 Task: Research Airbnb options in Meiktila, Myanmar from 6th November, 2023 to 8th November, 2023 for 2 adults.1  bedroom having 2 beds and 1 bathroom. Property type can be flat. Amenities needed are: wifi, washing machine. Look for 3 properties as per requirement.
Action: Mouse moved to (596, 86)
Screenshot: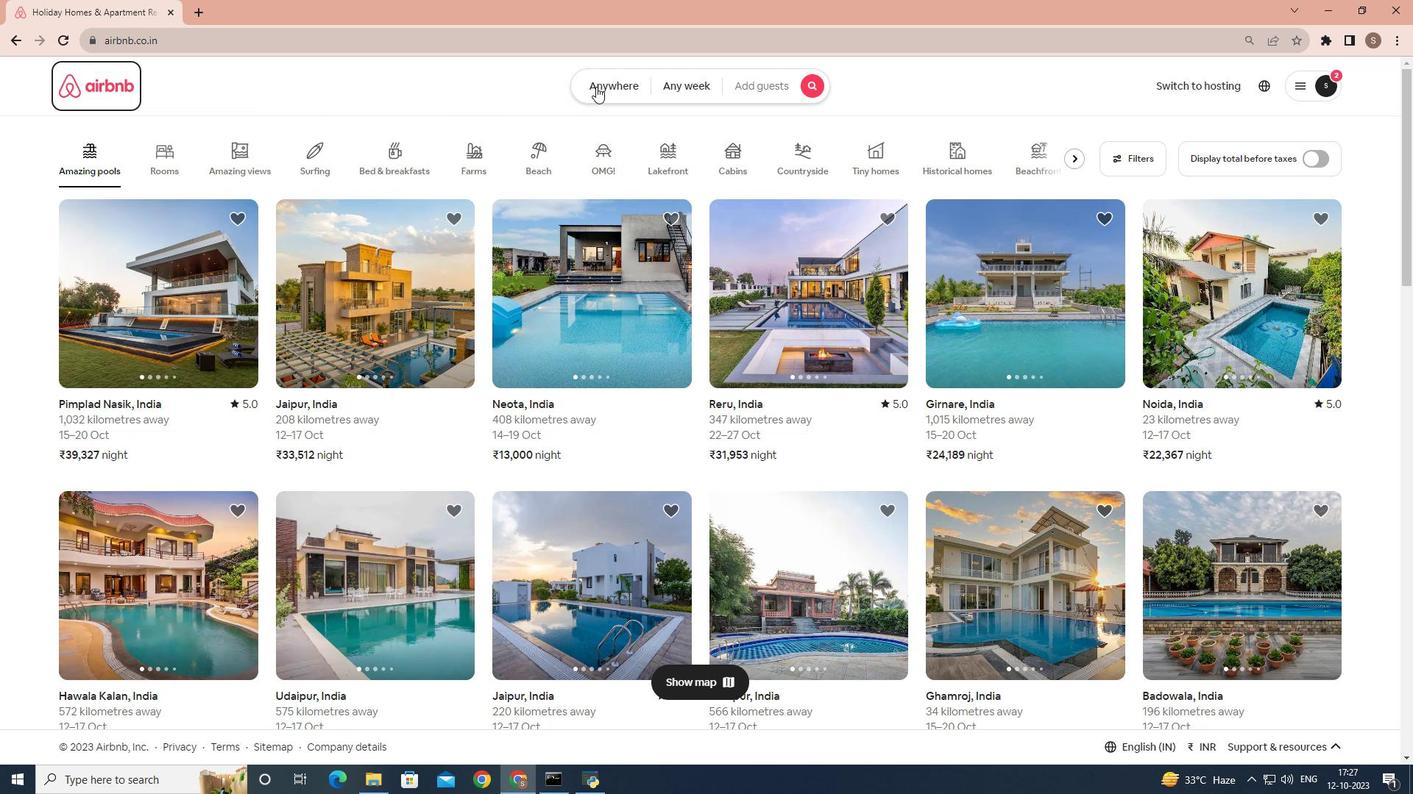 
Action: Mouse pressed left at (596, 86)
Screenshot: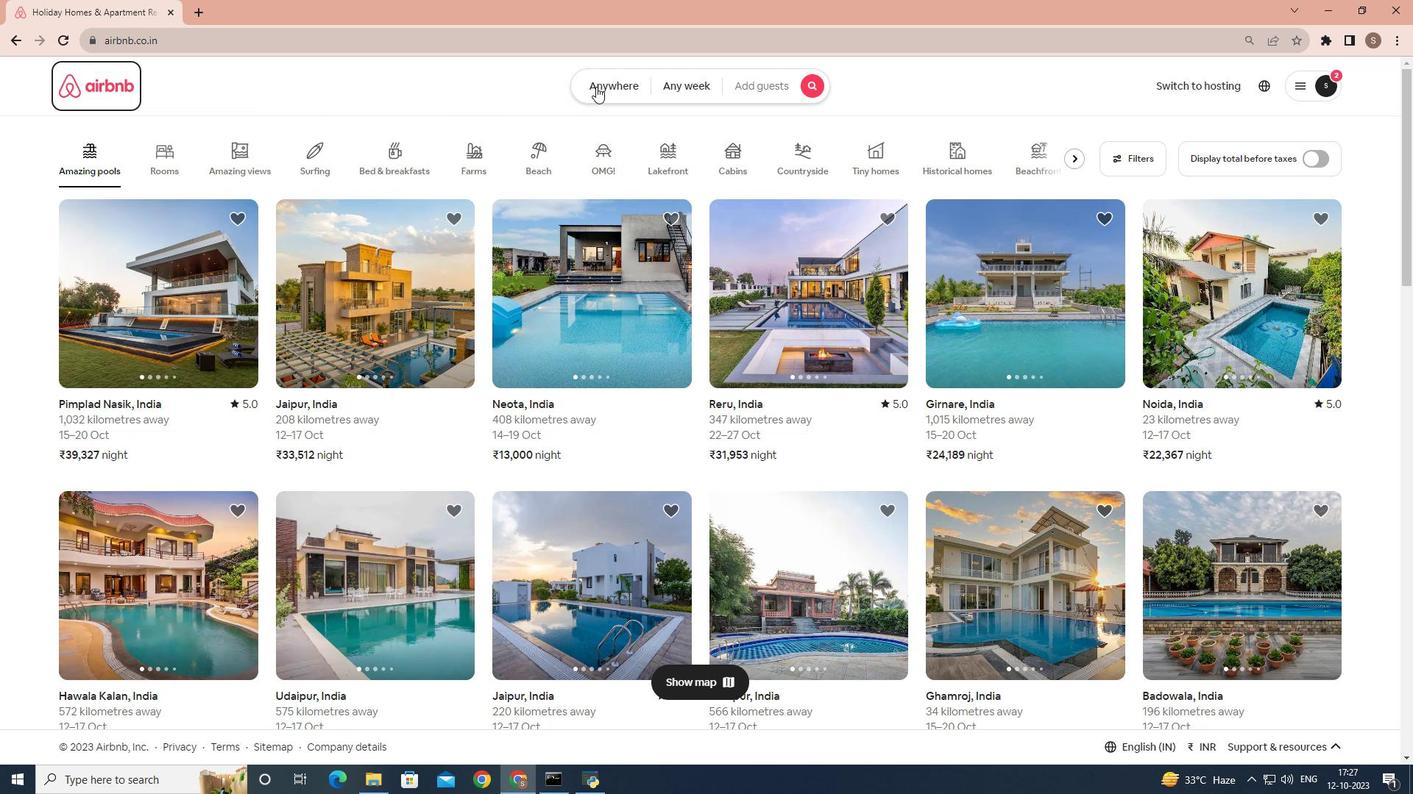 
Action: Mouse moved to (551, 141)
Screenshot: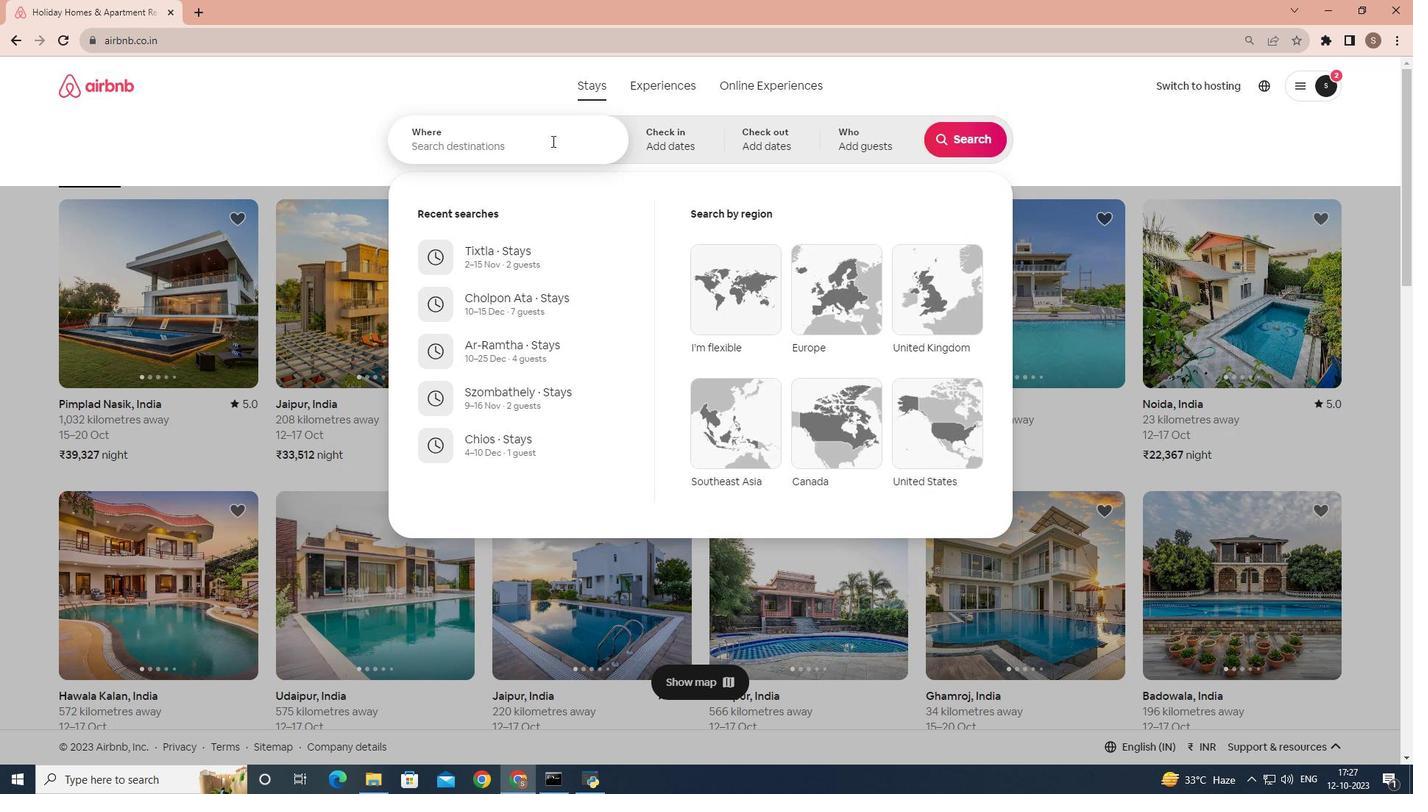 
Action: Mouse pressed left at (551, 141)
Screenshot: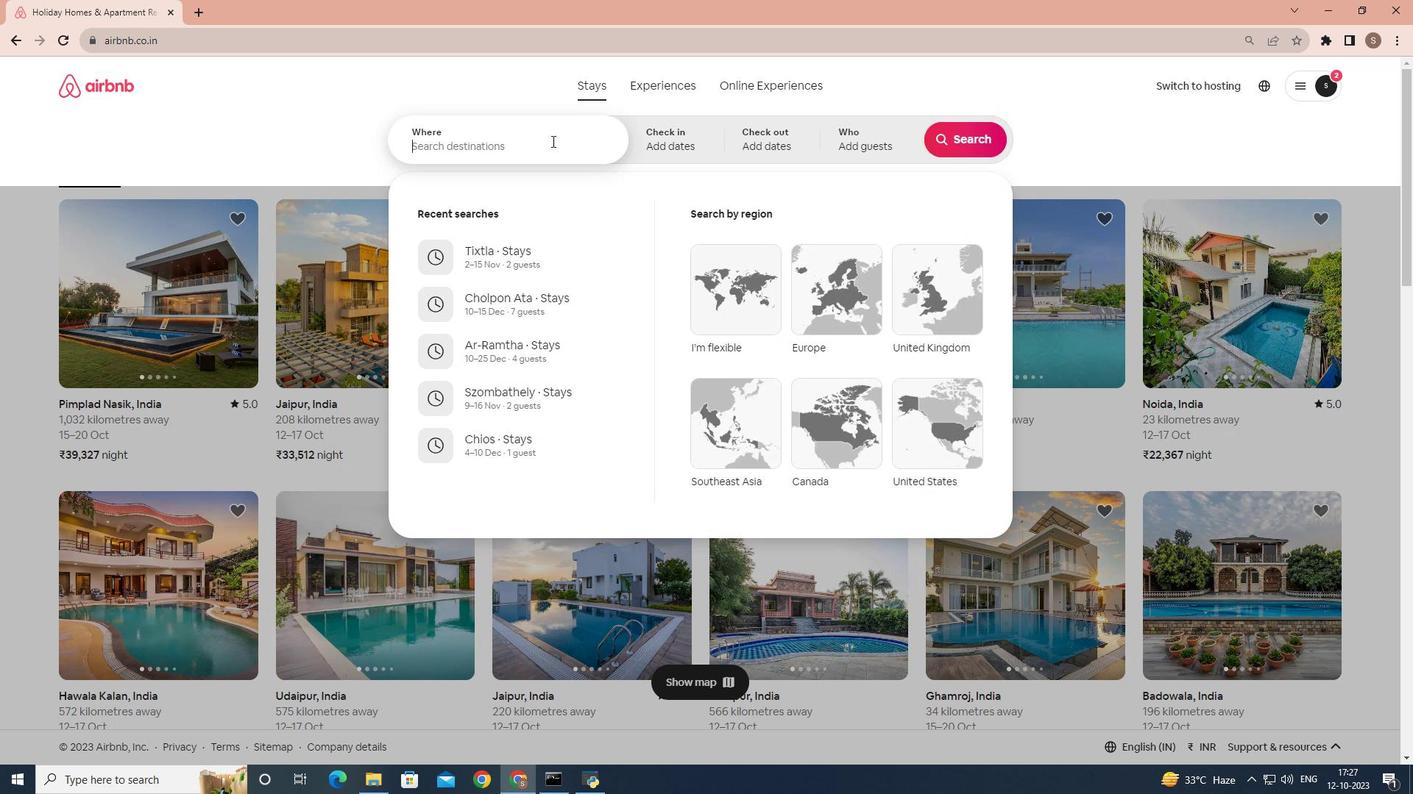 
Action: Key pressed <Key.shift><Key.shift>Meiktila,<Key.space><Key.shift>myanmar
Screenshot: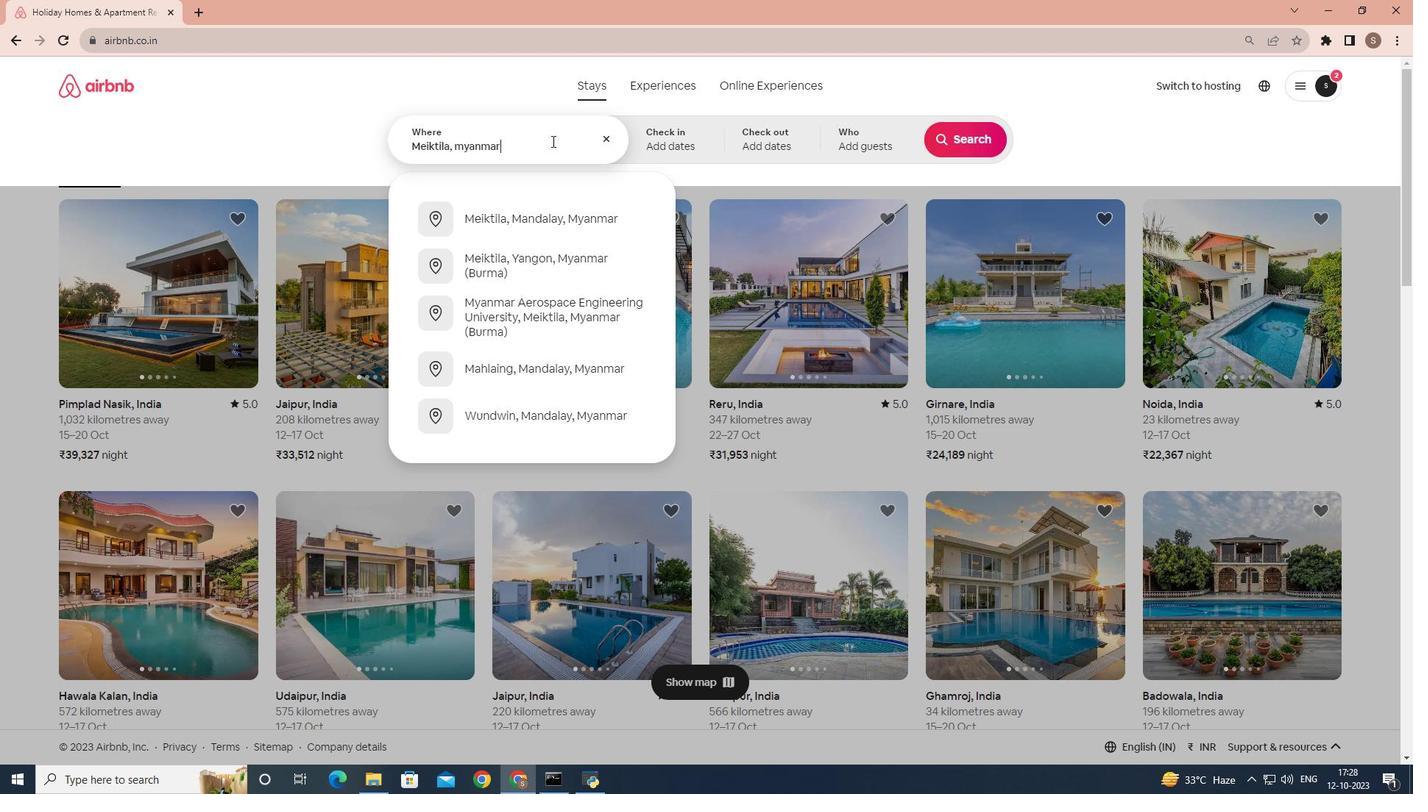 
Action: Mouse moved to (689, 149)
Screenshot: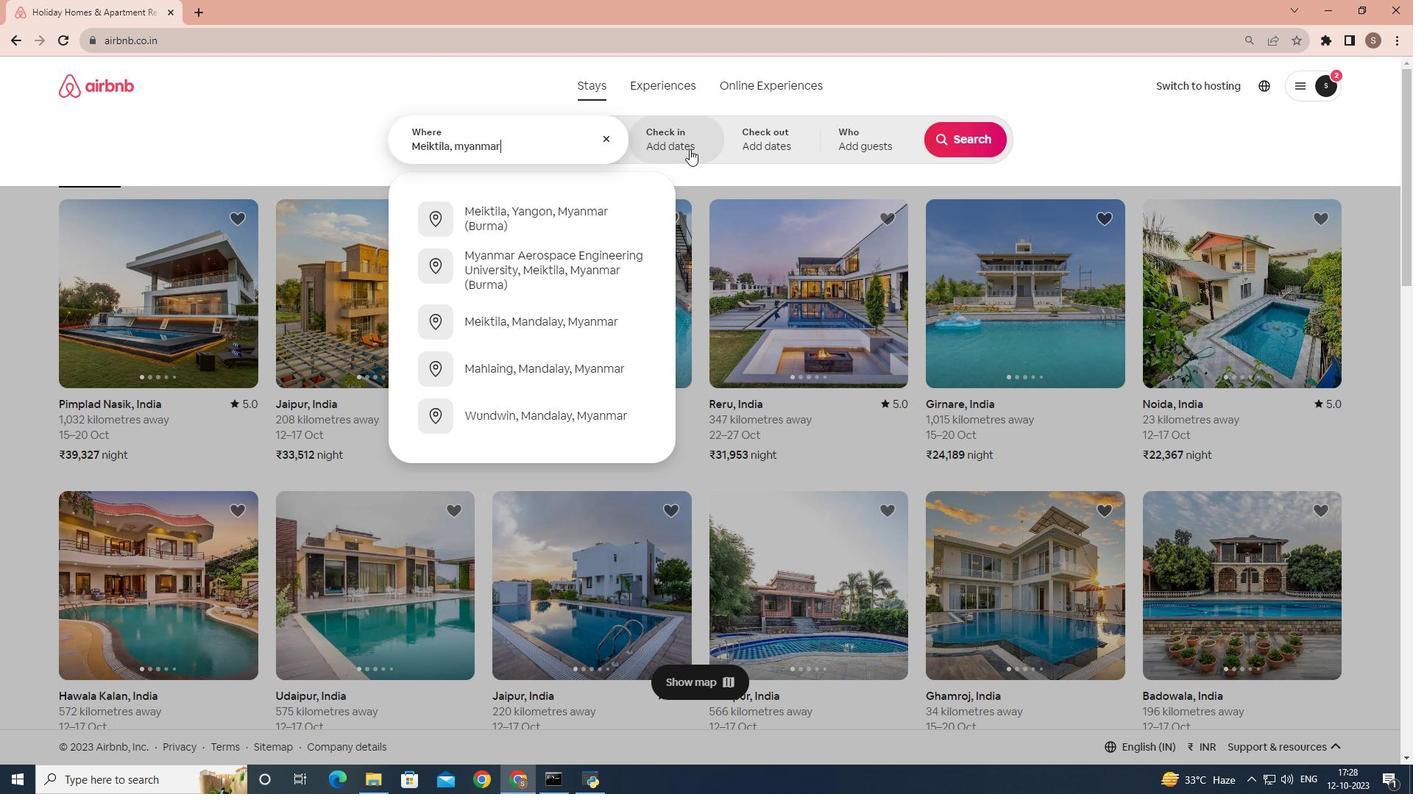 
Action: Mouse pressed left at (689, 149)
Screenshot: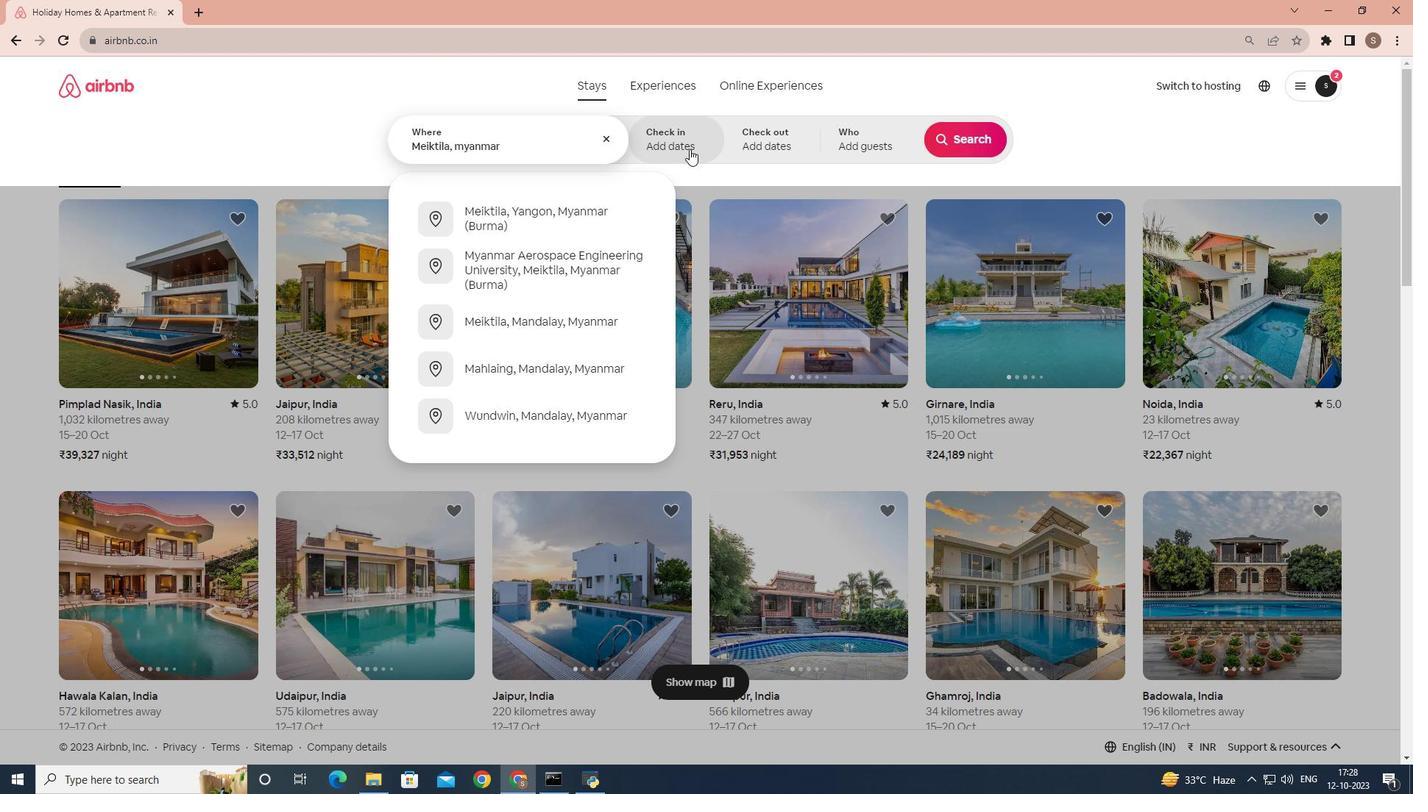 
Action: Mouse moved to (774, 358)
Screenshot: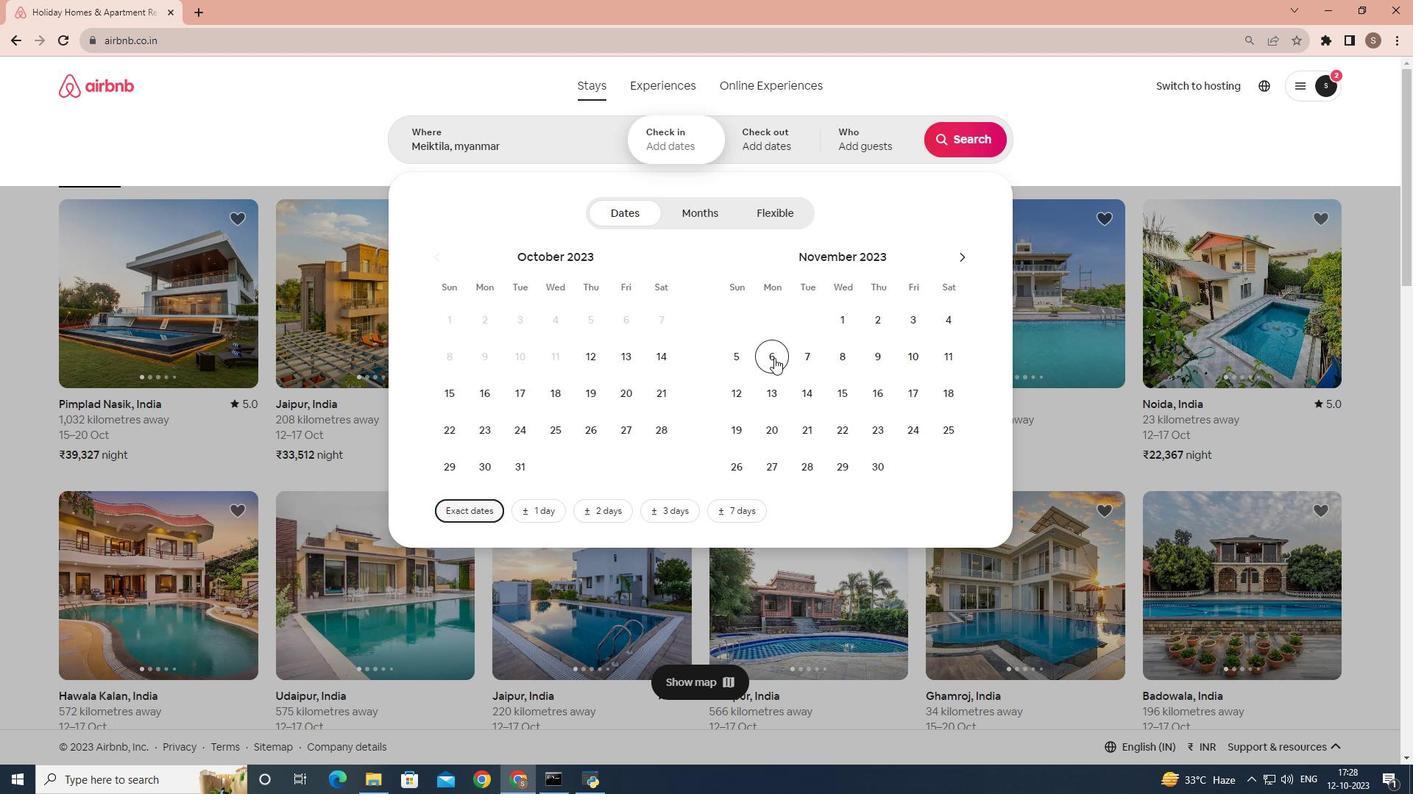 
Action: Mouse pressed left at (774, 358)
Screenshot: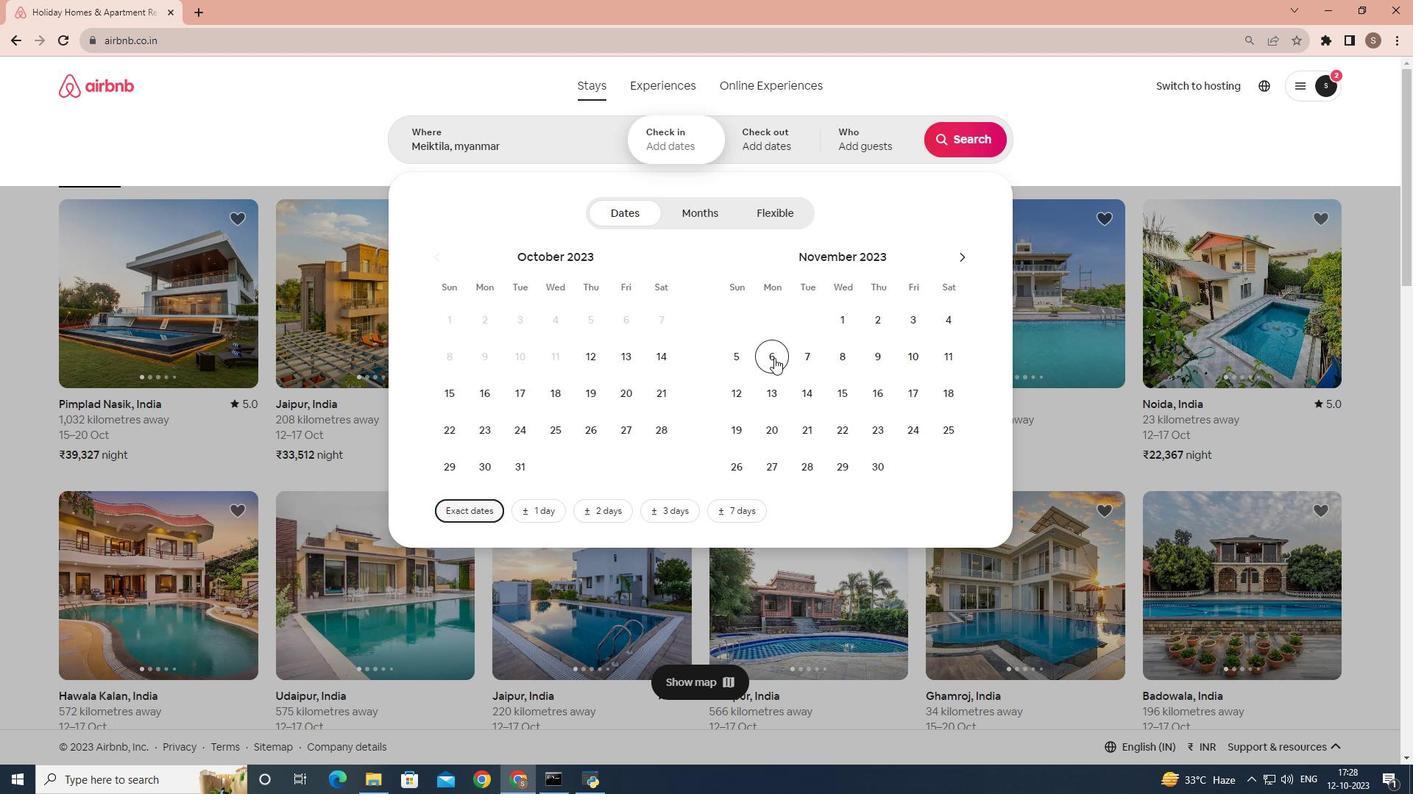 
Action: Mouse moved to (838, 367)
Screenshot: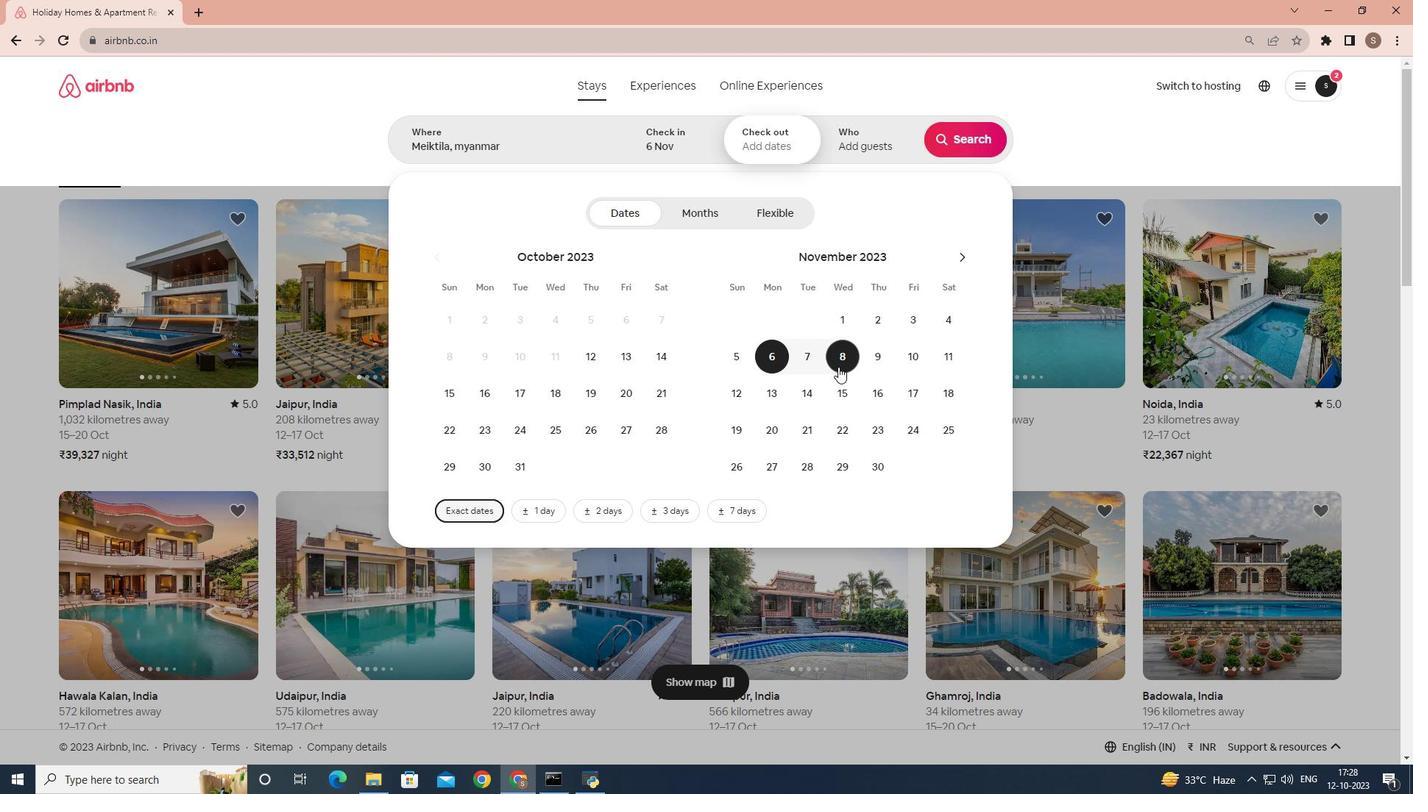 
Action: Mouse pressed left at (838, 367)
Screenshot: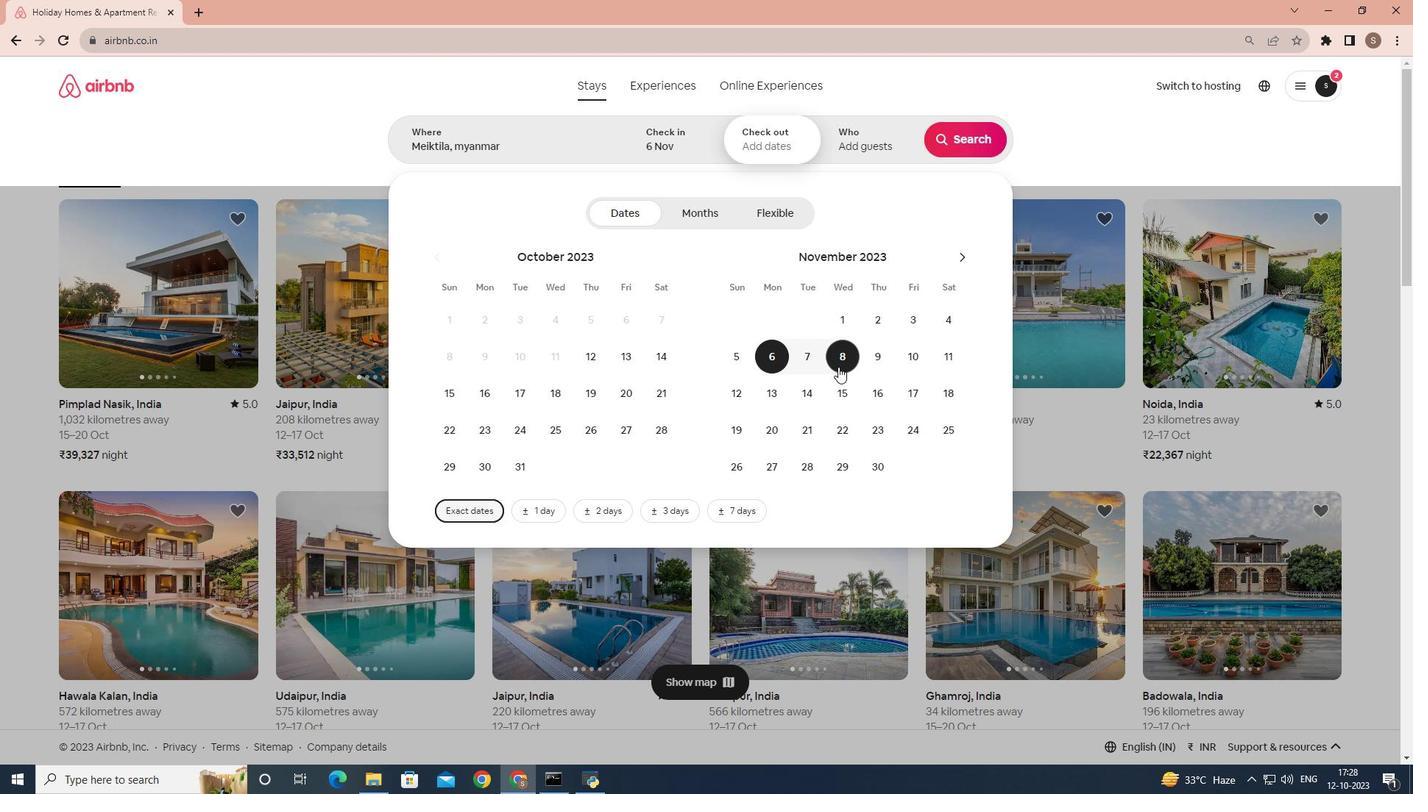 
Action: Mouse moved to (892, 150)
Screenshot: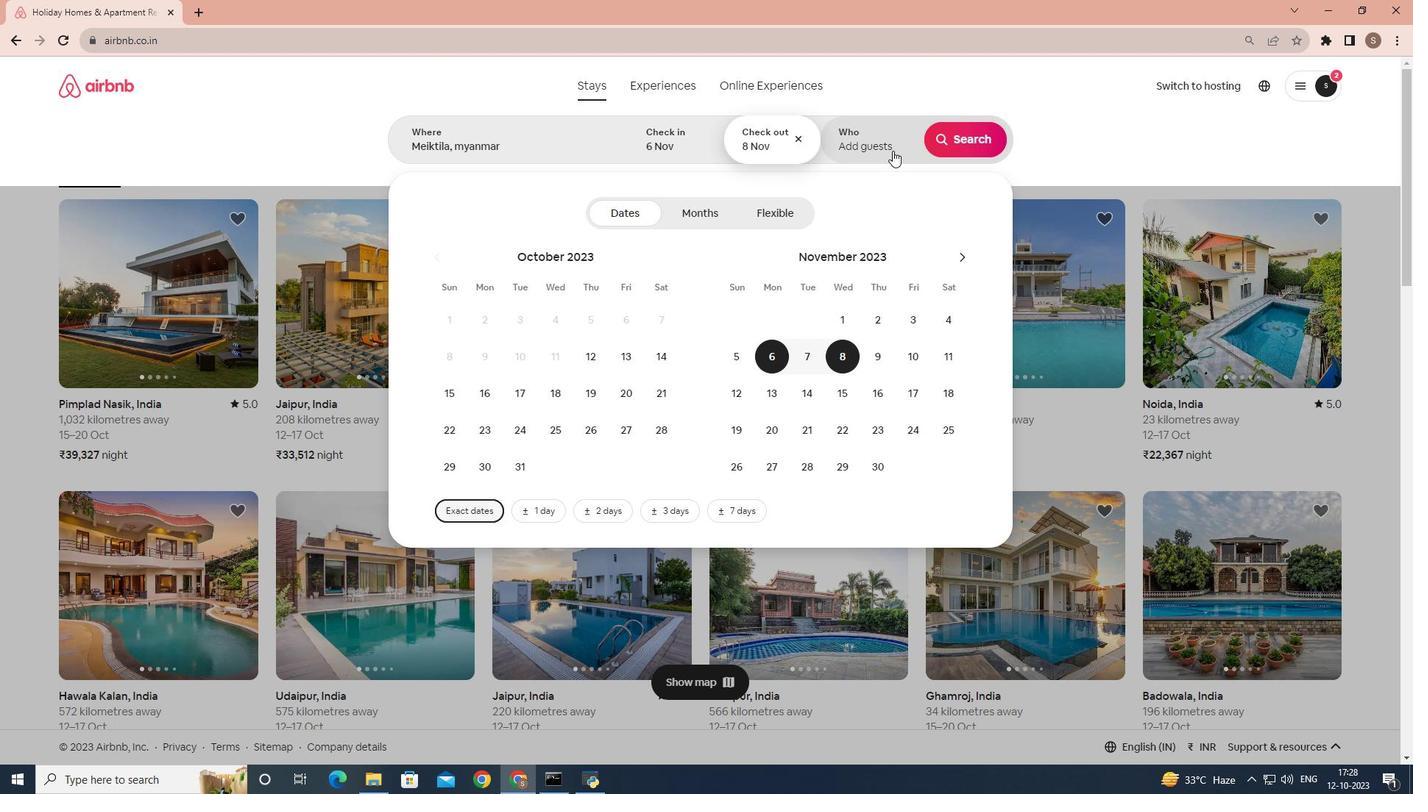 
Action: Mouse pressed left at (892, 150)
Screenshot: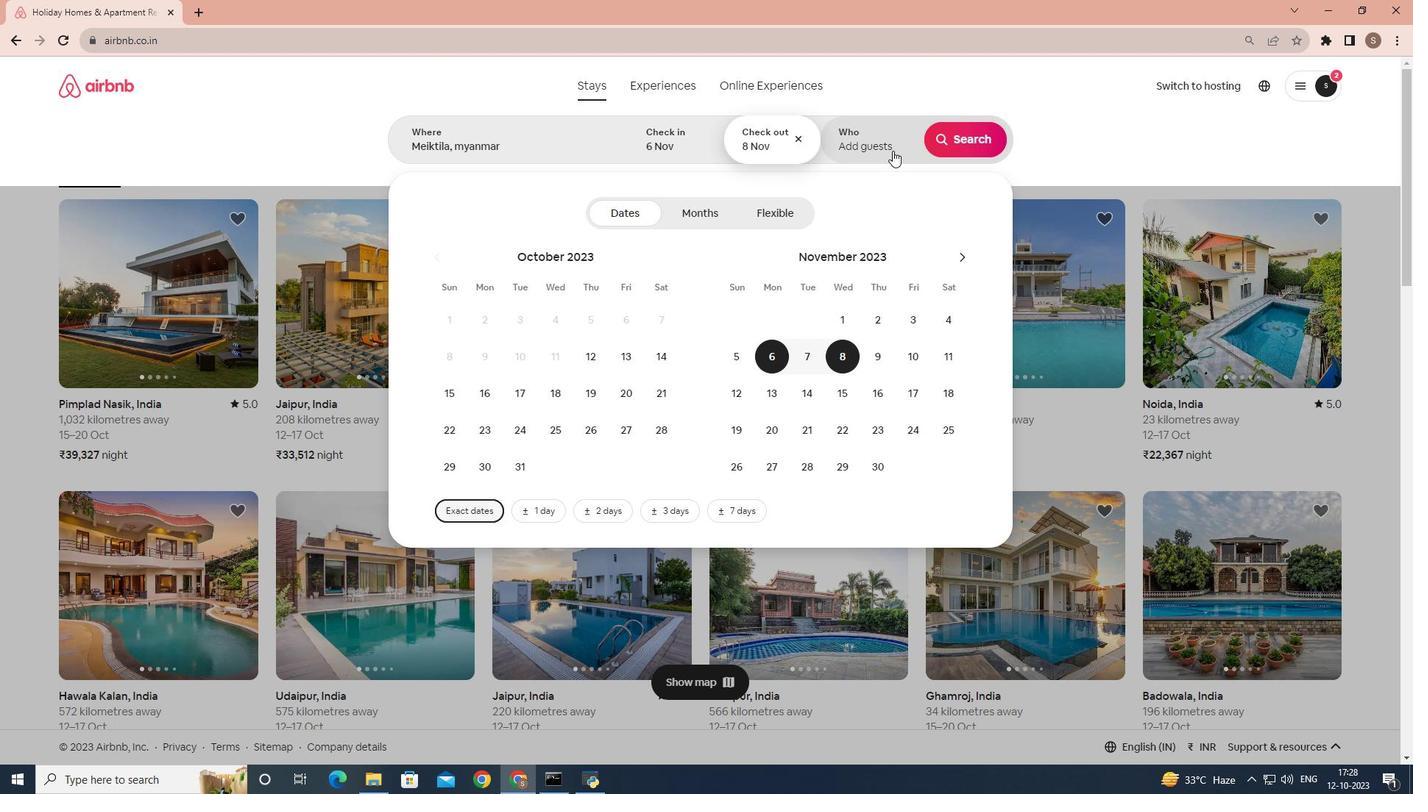 
Action: Mouse moved to (969, 207)
Screenshot: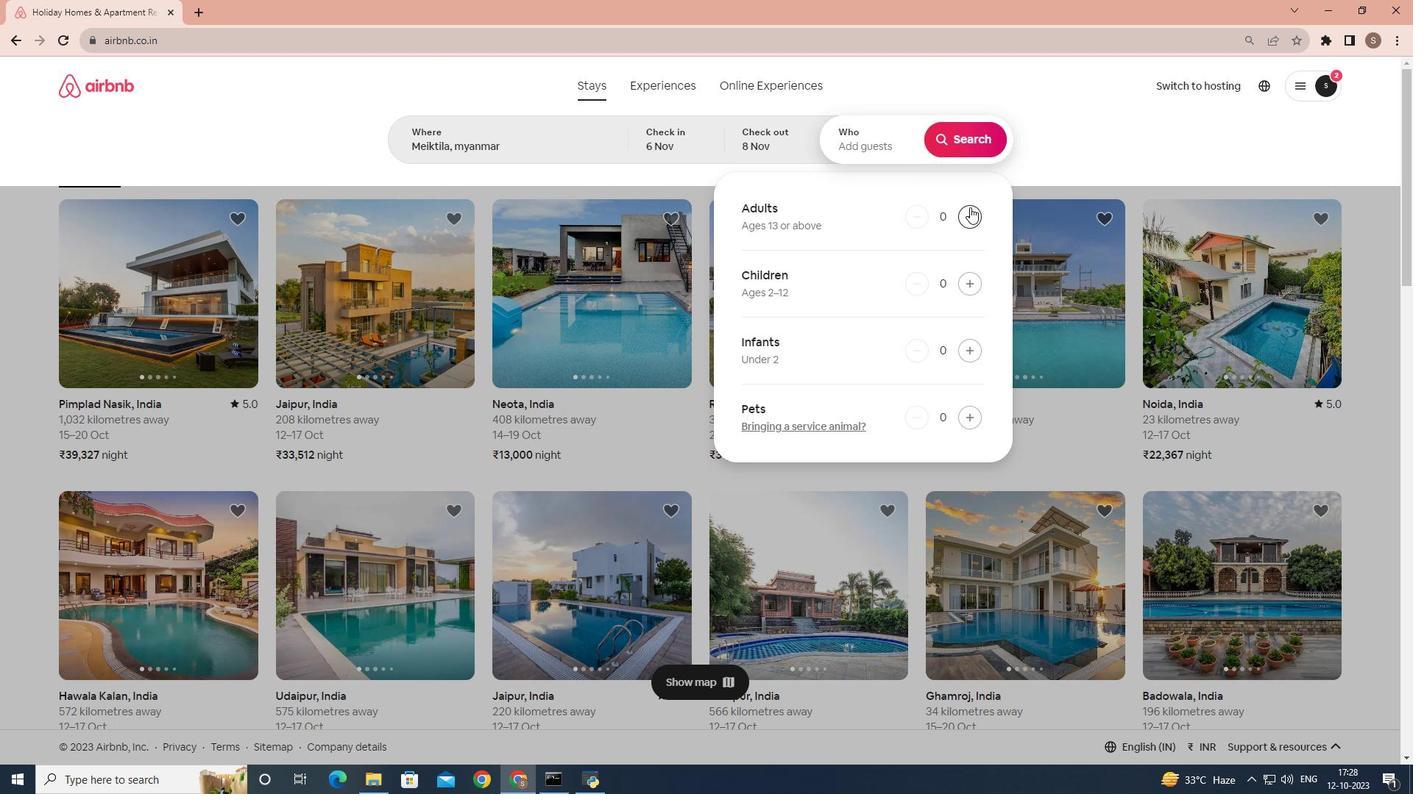 
Action: Mouse pressed left at (969, 207)
Screenshot: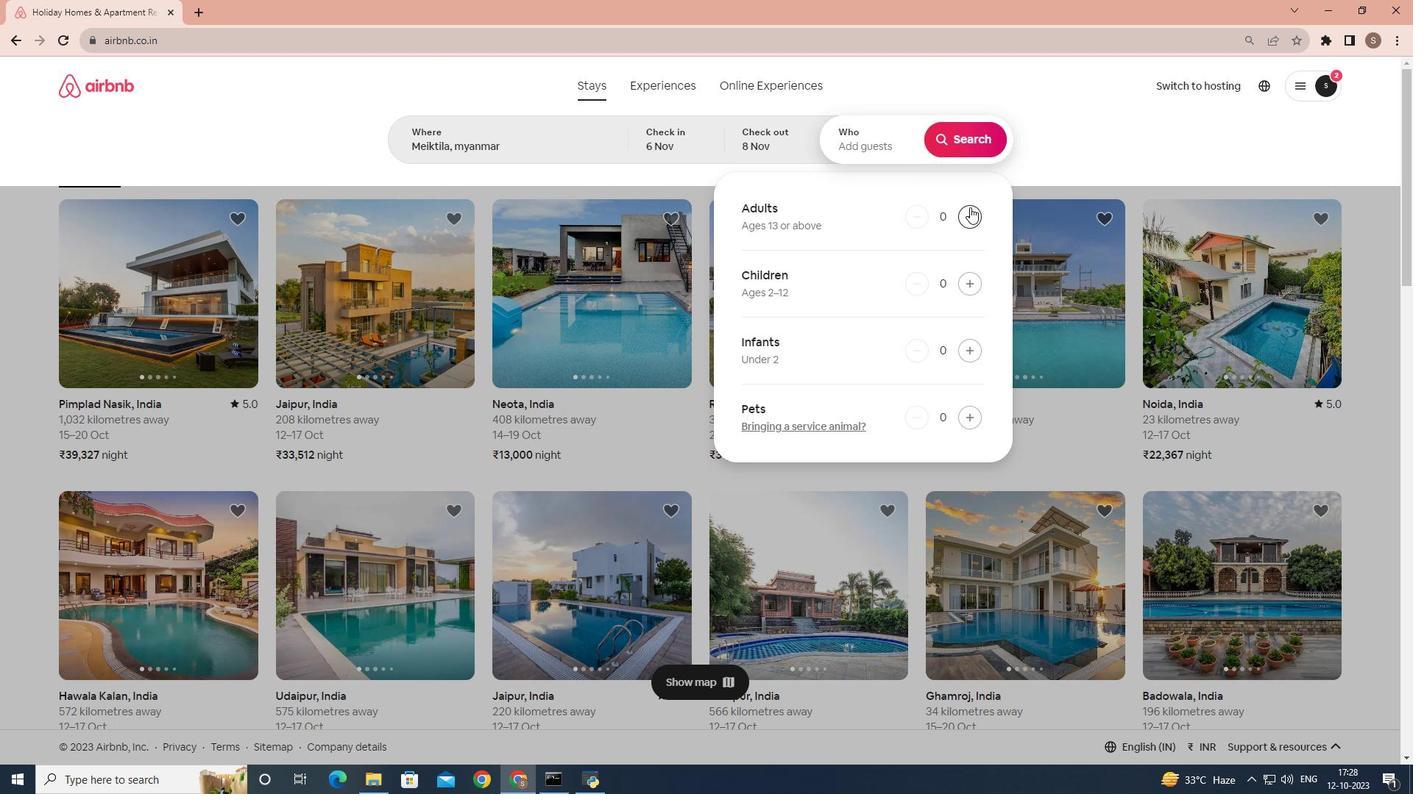 
Action: Mouse pressed left at (969, 207)
Screenshot: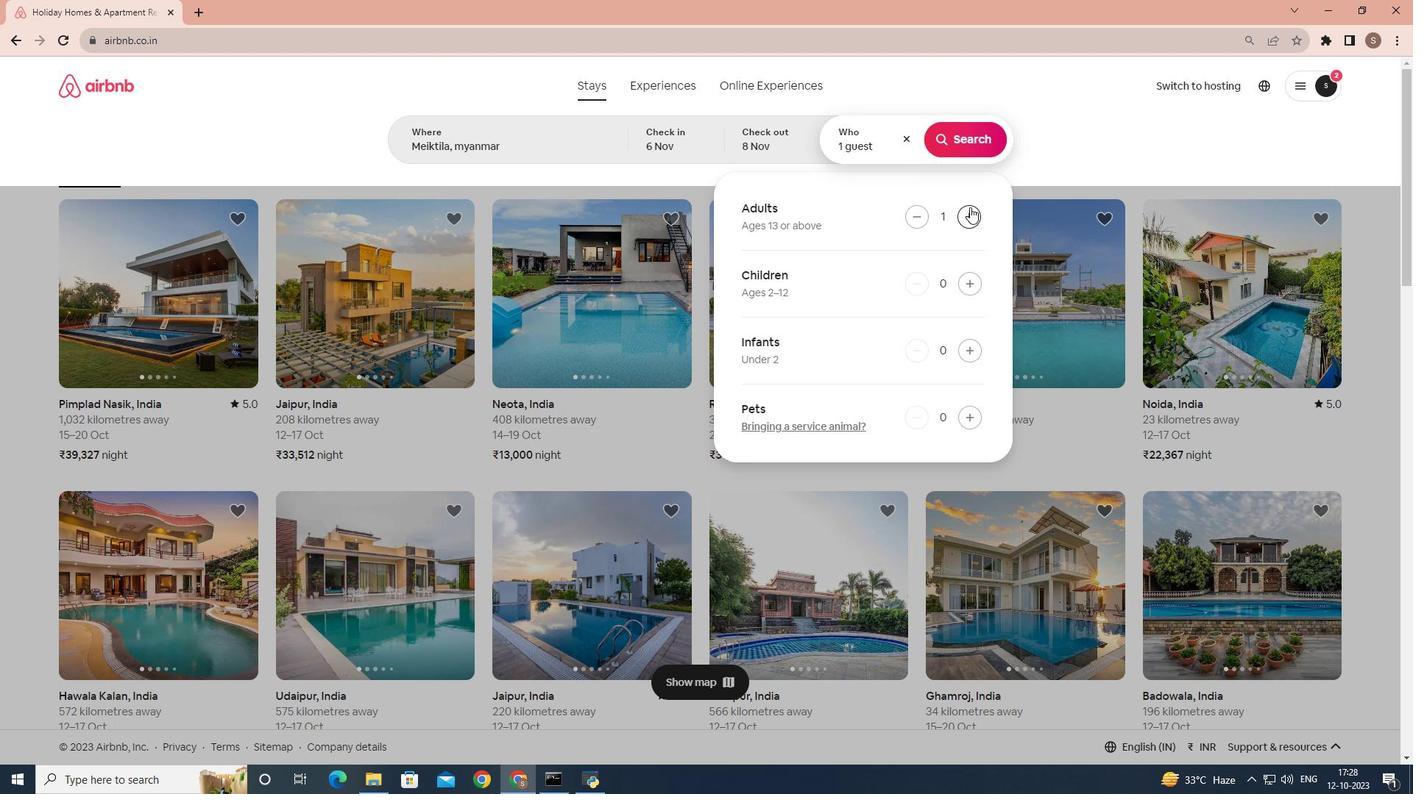 
Action: Mouse moved to (957, 144)
Screenshot: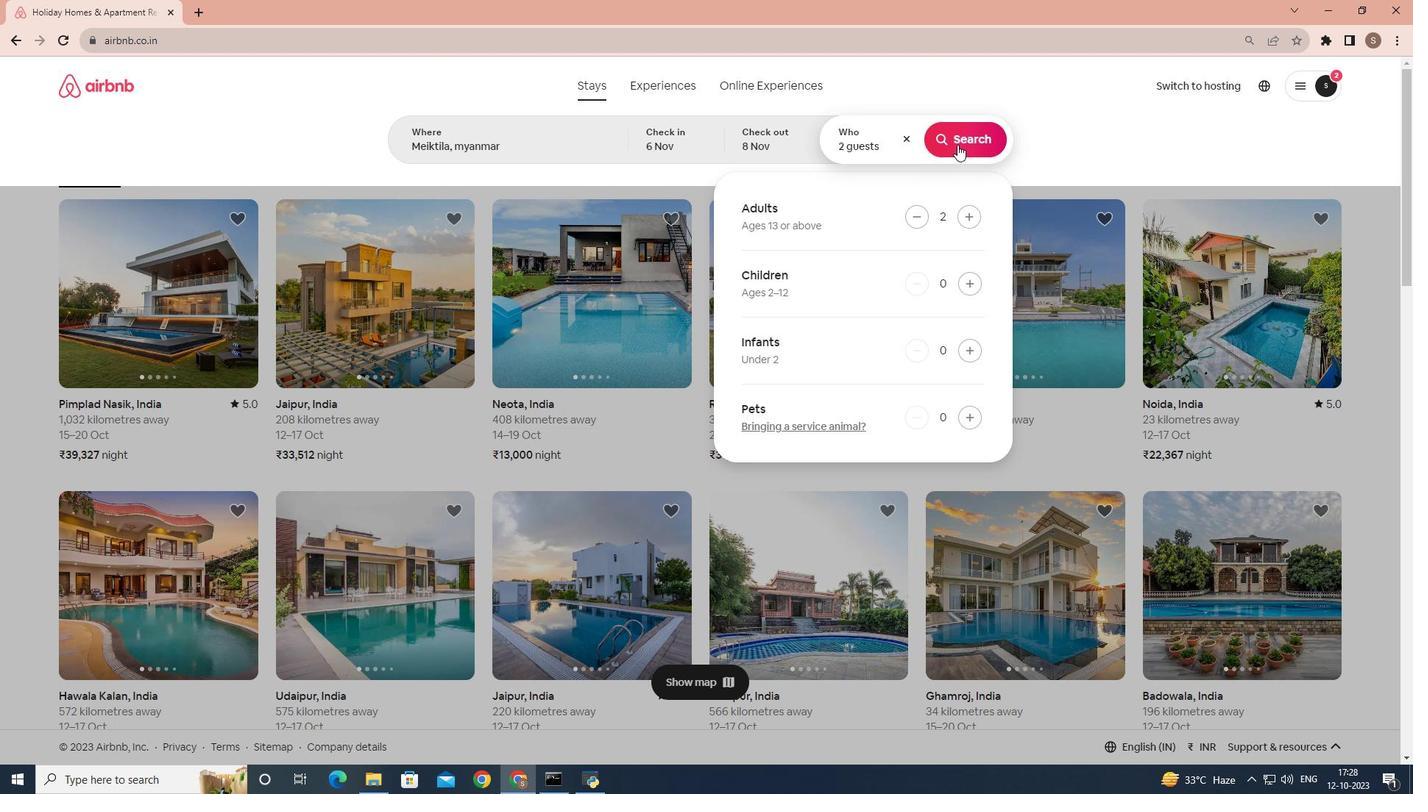 
Action: Mouse pressed left at (957, 144)
Screenshot: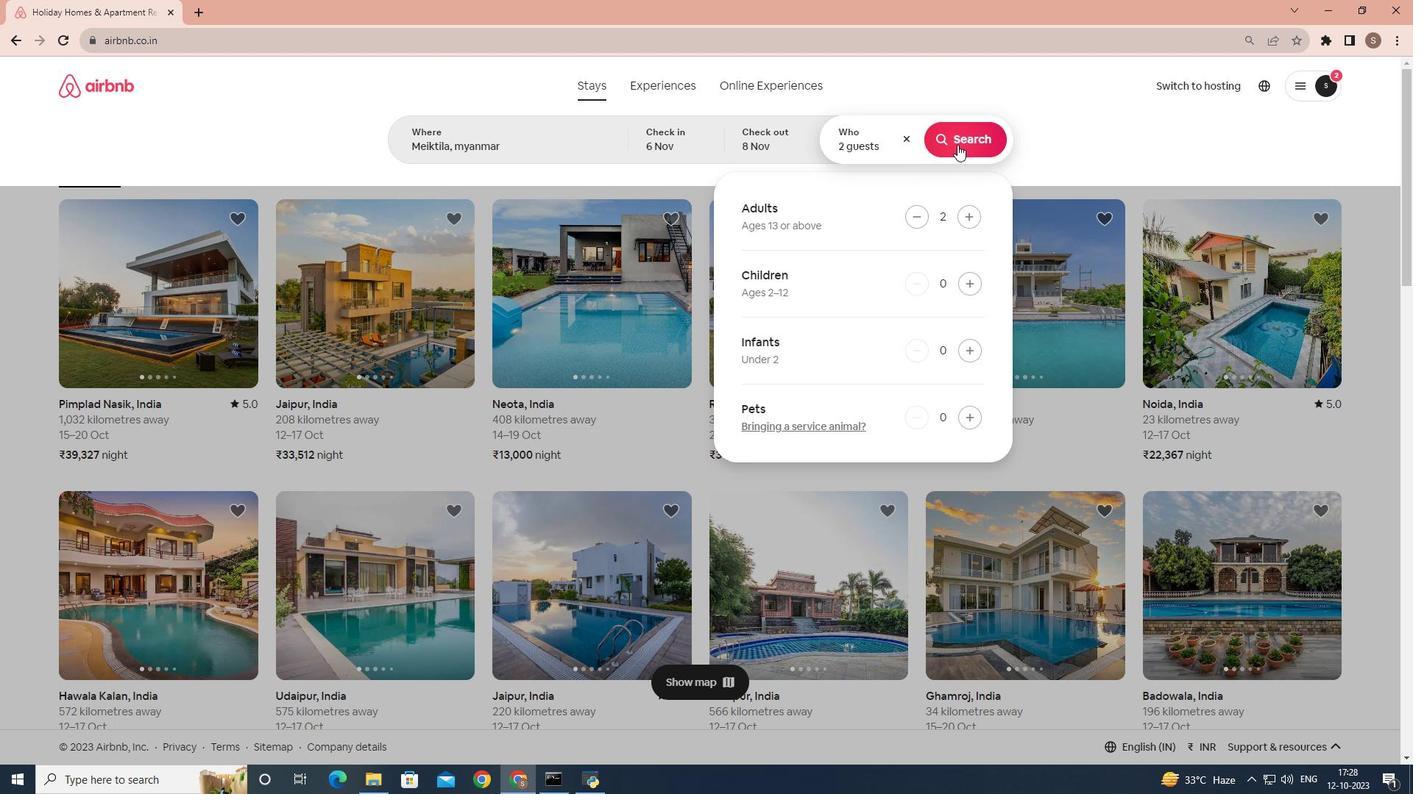 
Action: Mouse moved to (1167, 152)
Screenshot: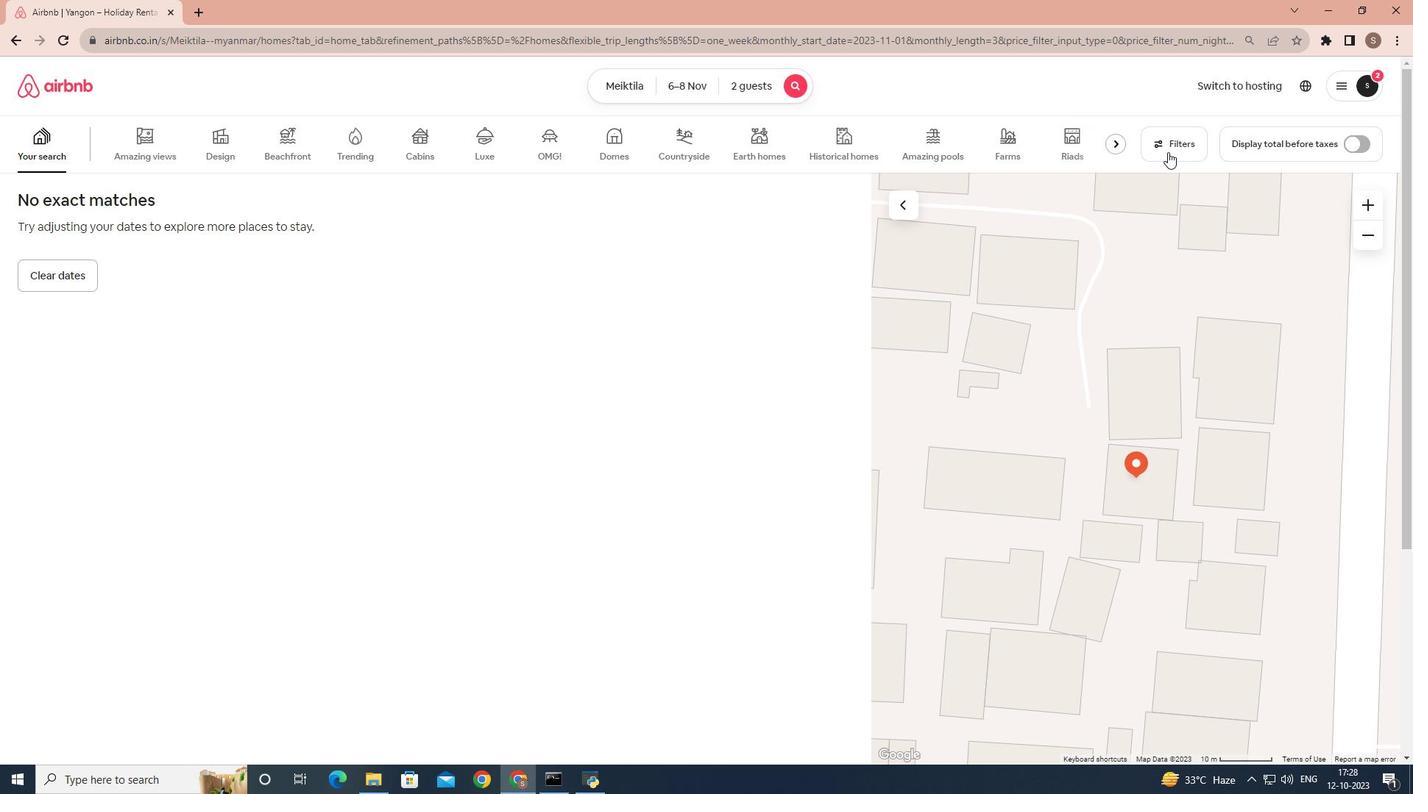 
Action: Mouse pressed left at (1167, 152)
Screenshot: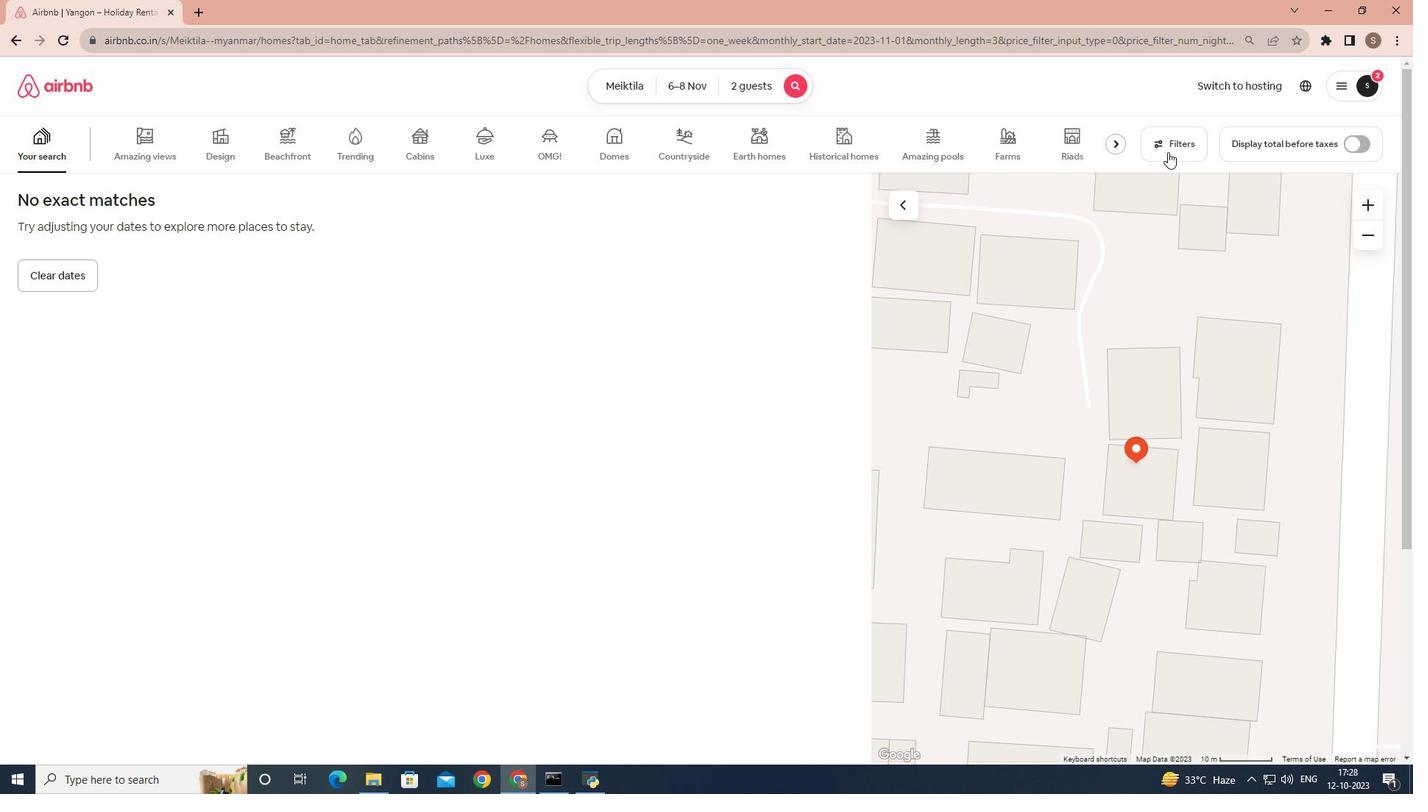 
Action: Mouse moved to (880, 337)
Screenshot: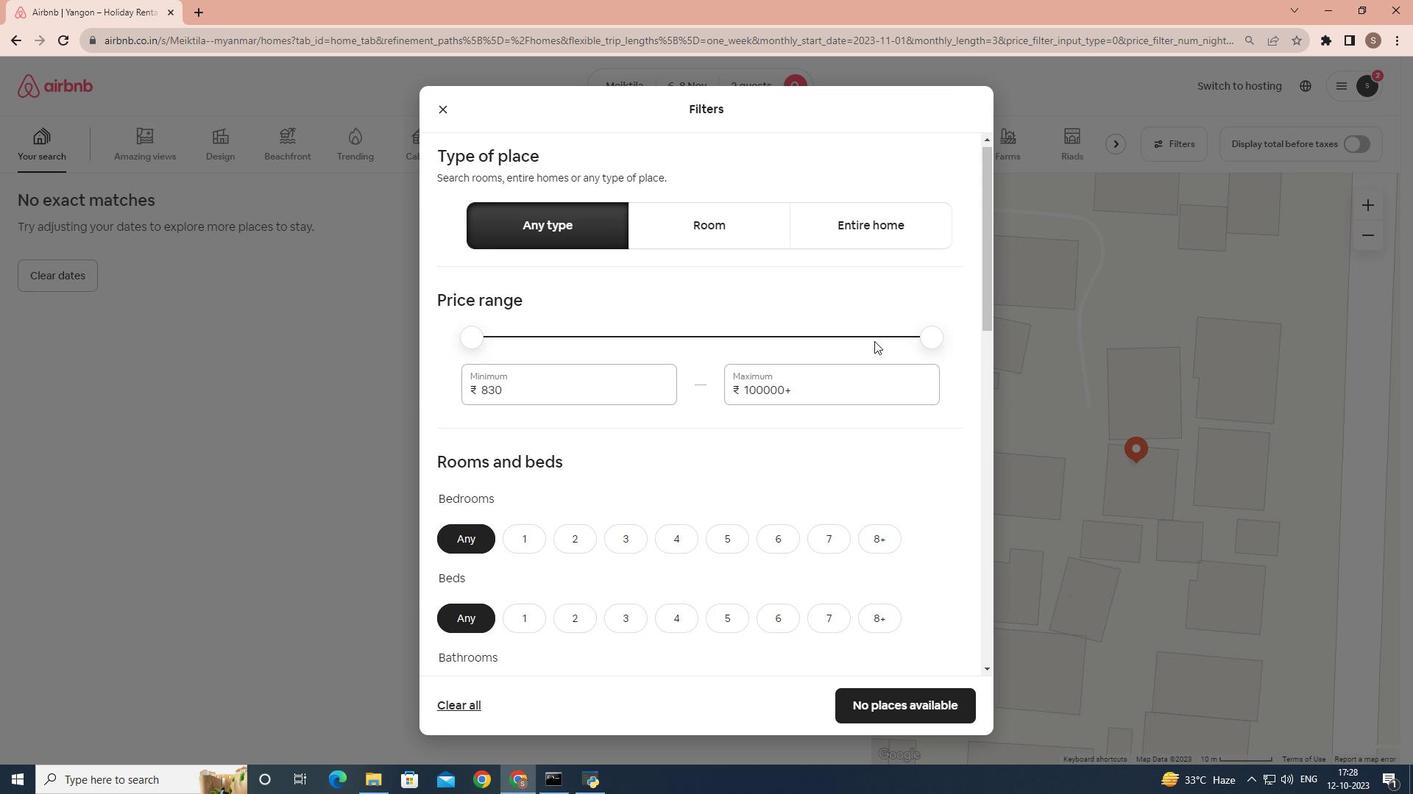 
Action: Mouse scrolled (880, 337) with delta (0, 0)
Screenshot: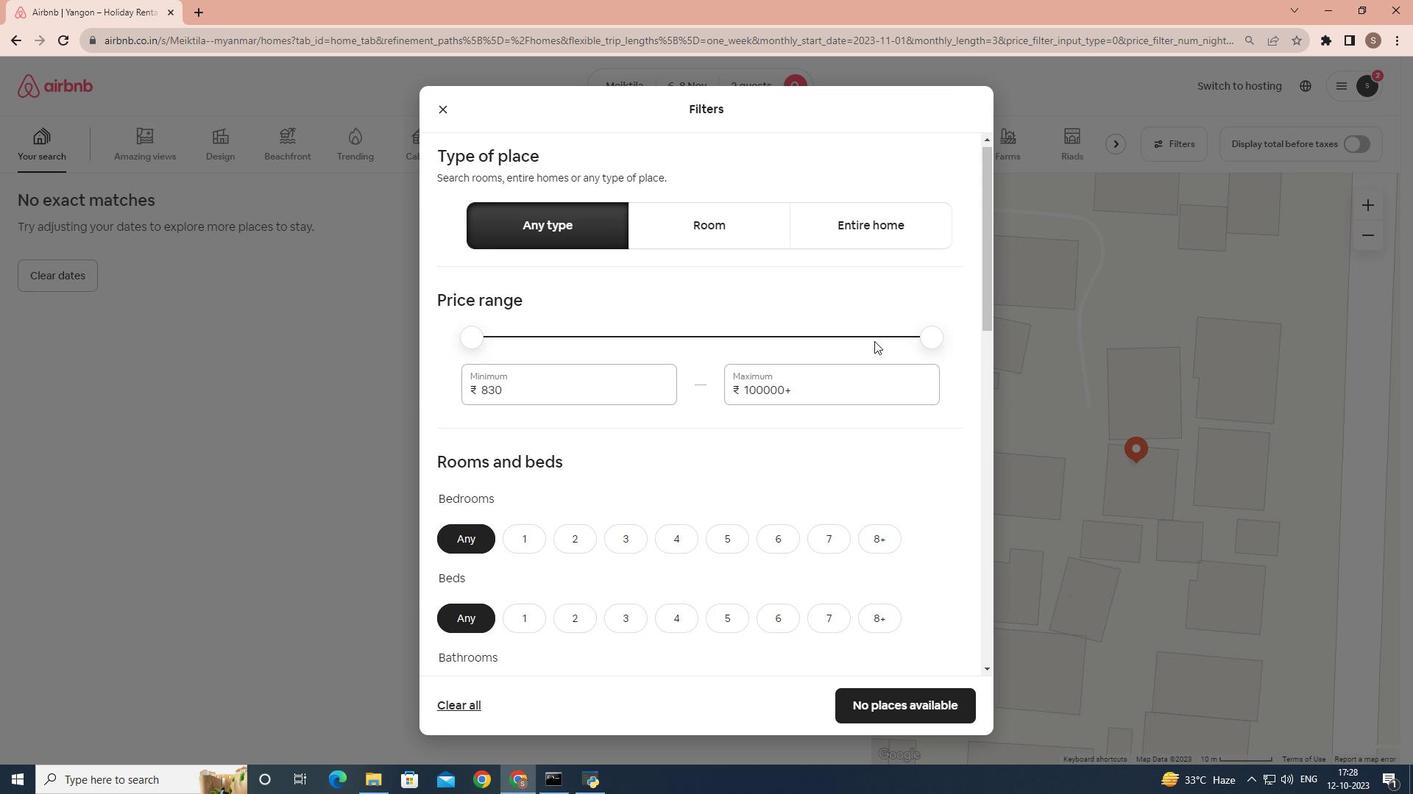 
Action: Mouse moved to (874, 341)
Screenshot: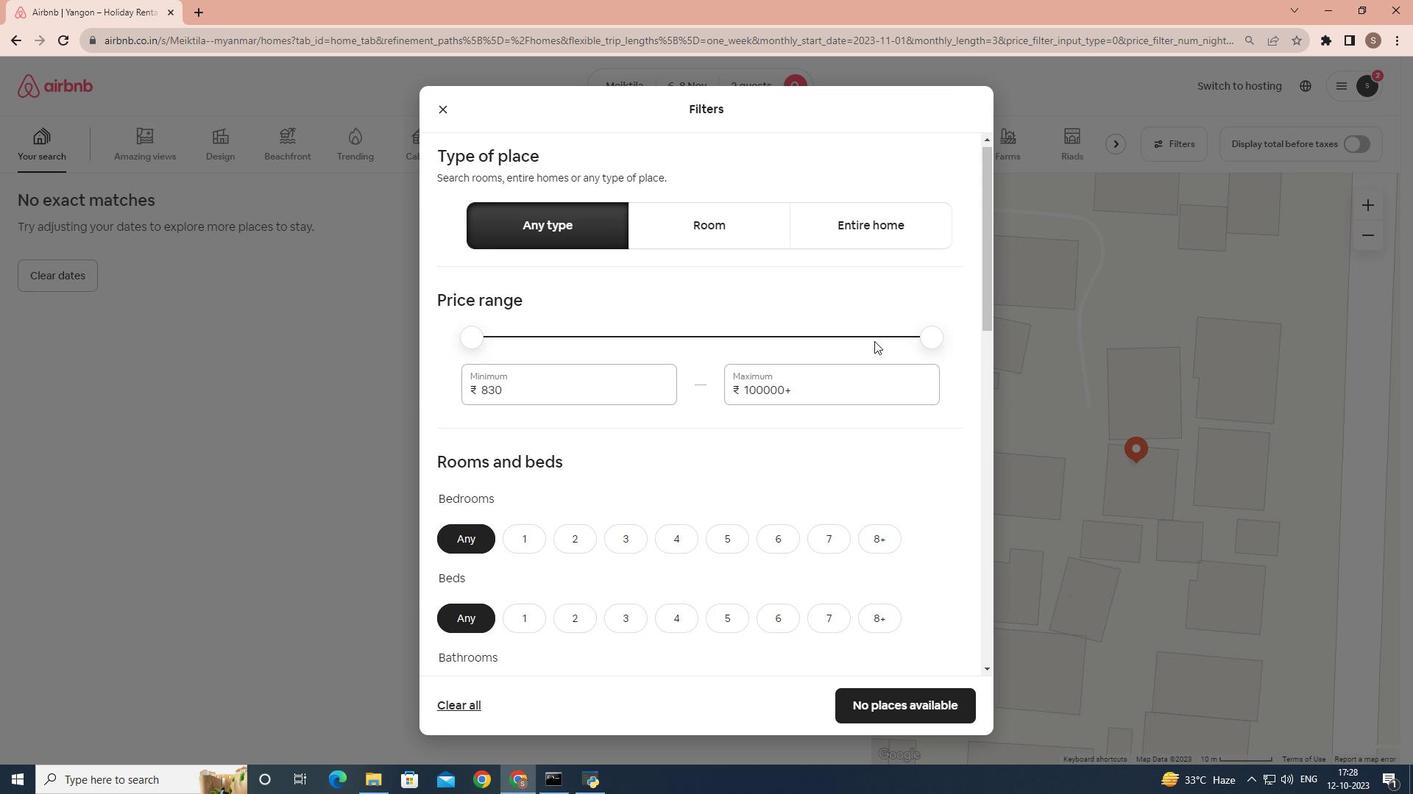 
Action: Mouse scrolled (874, 340) with delta (0, 0)
Screenshot: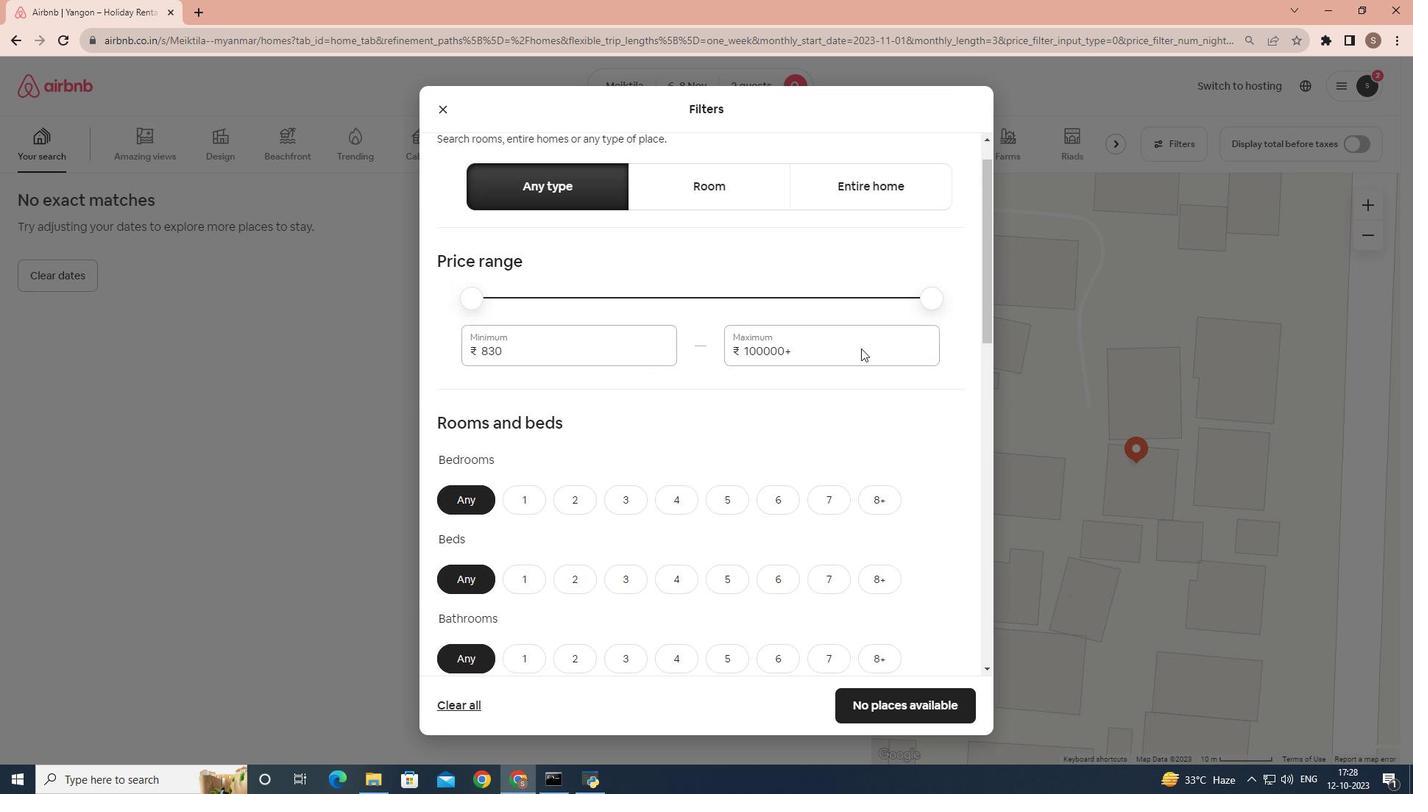 
Action: Mouse moved to (522, 398)
Screenshot: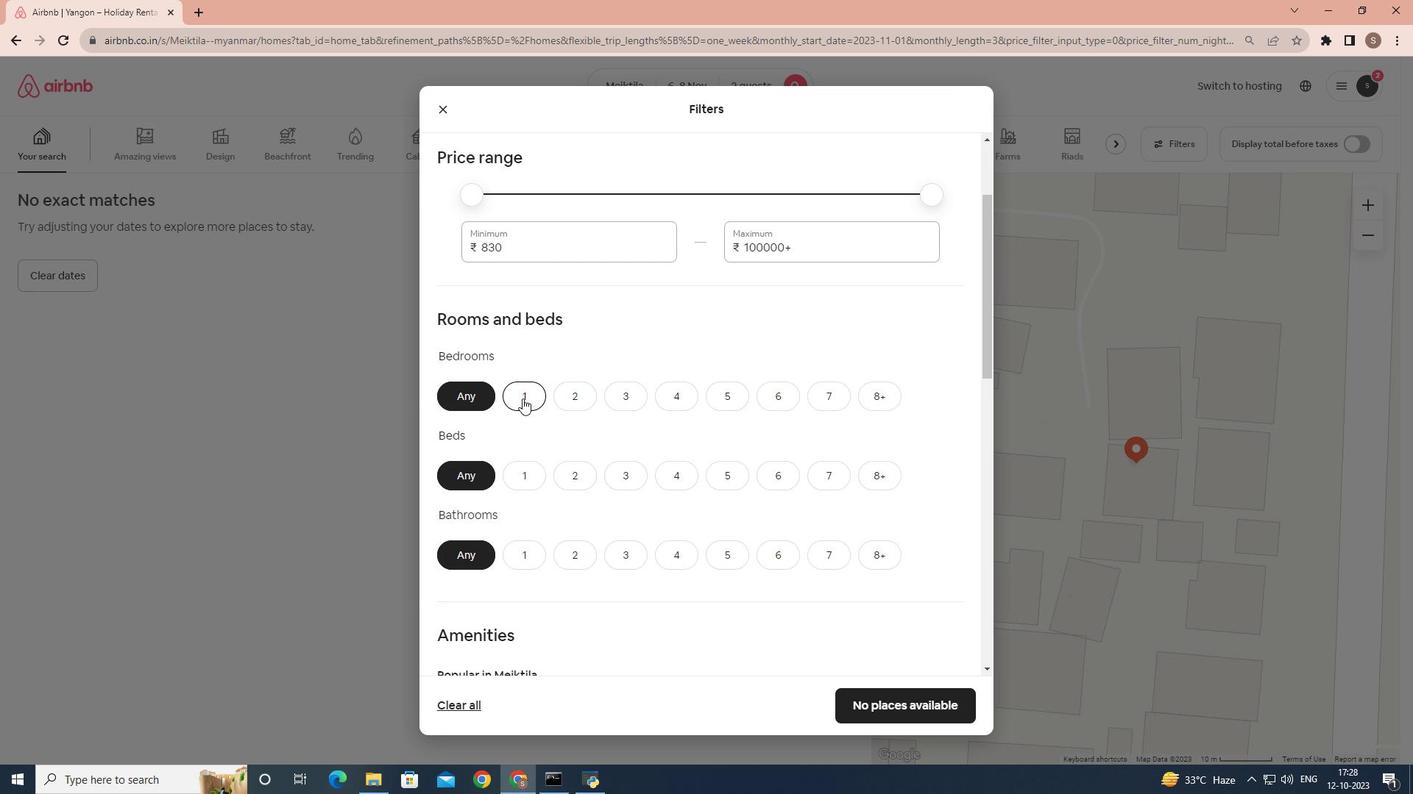 
Action: Mouse pressed left at (522, 398)
Screenshot: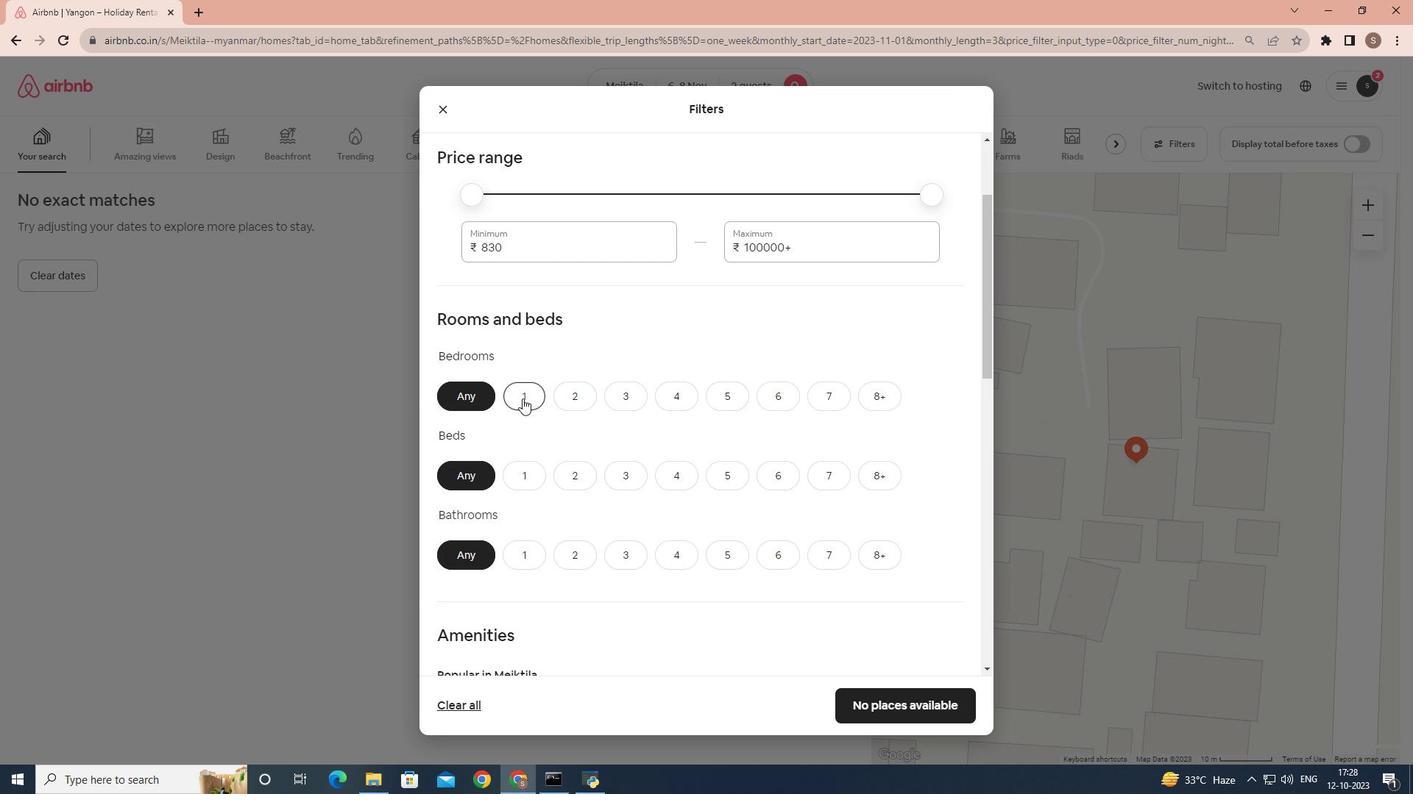 
Action: Mouse scrolled (522, 398) with delta (0, 0)
Screenshot: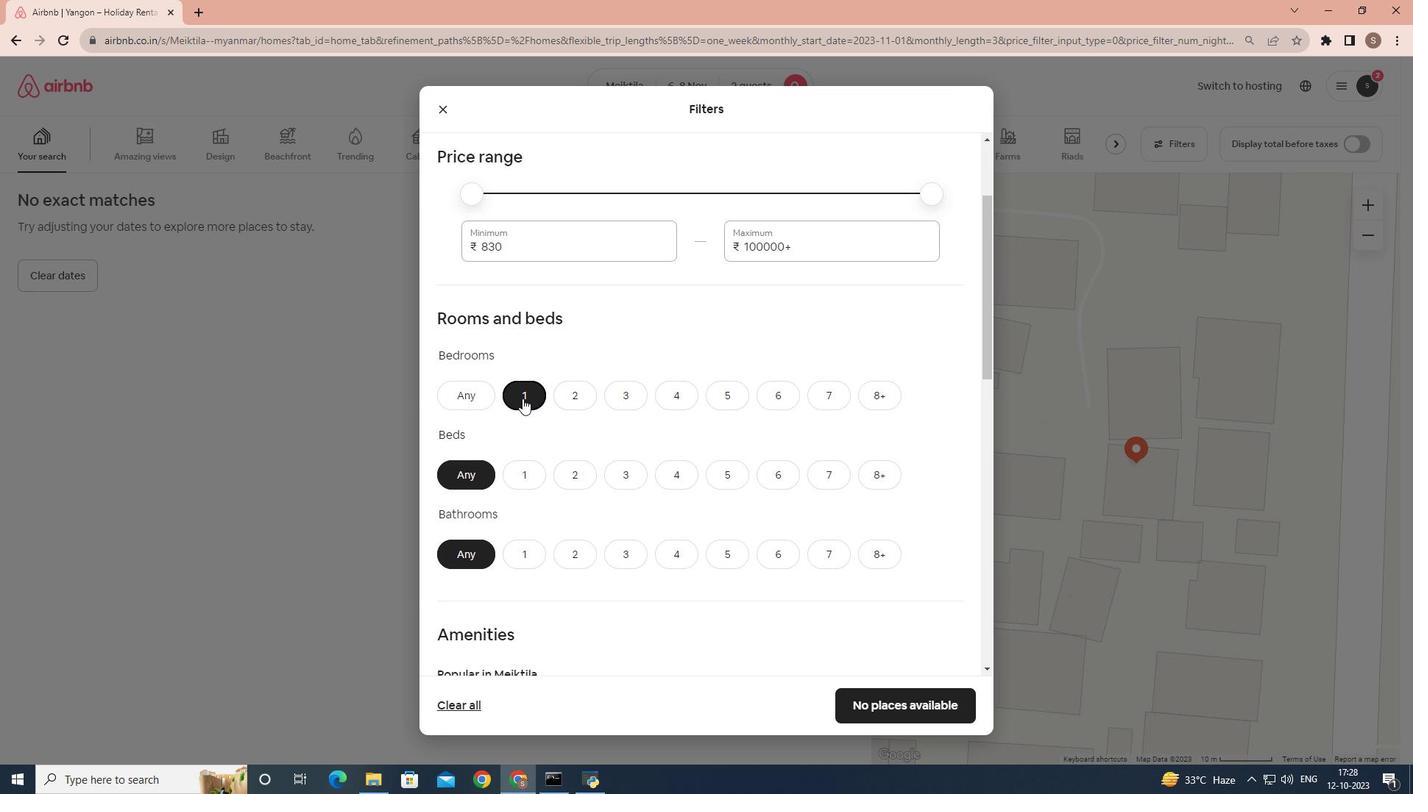
Action: Mouse moved to (563, 404)
Screenshot: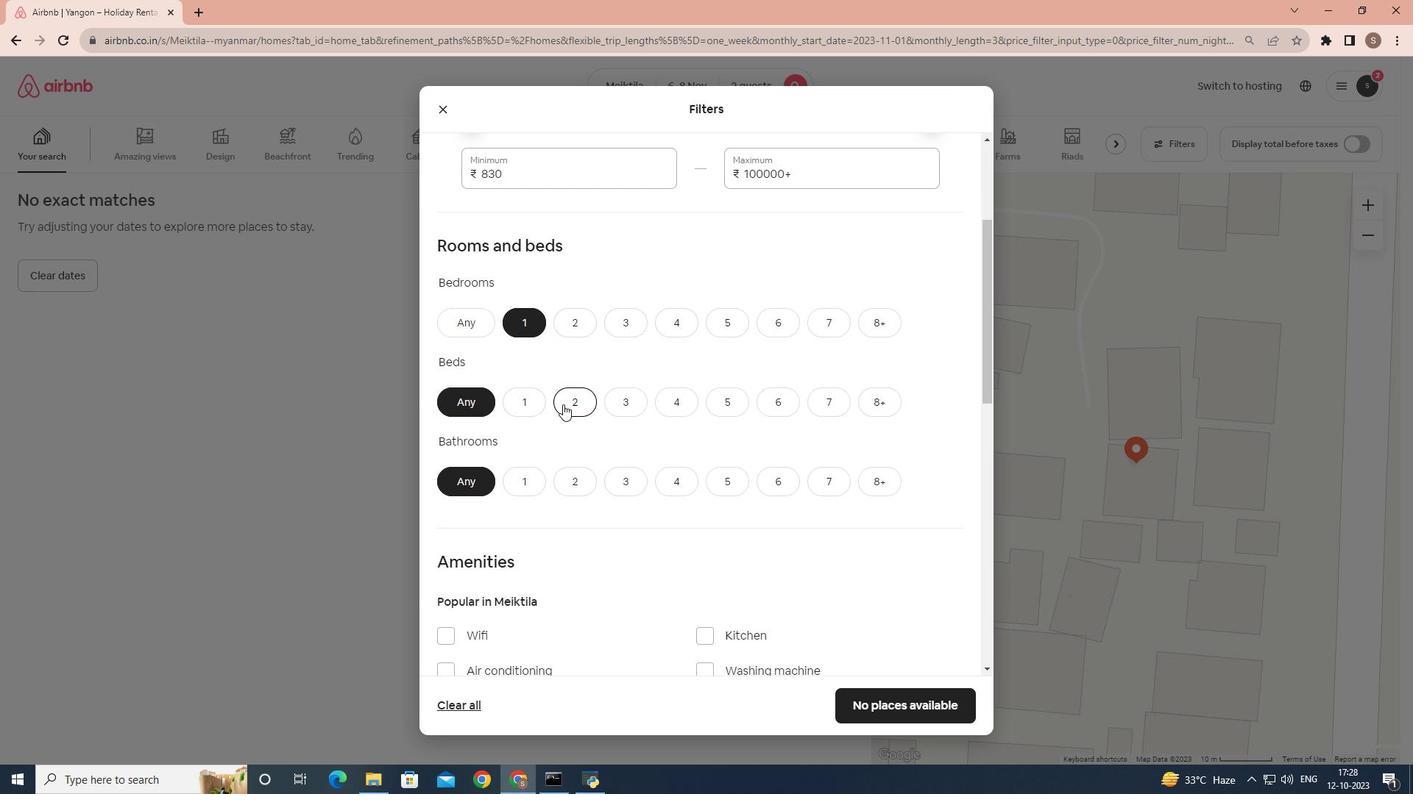 
Action: Mouse pressed left at (563, 404)
Screenshot: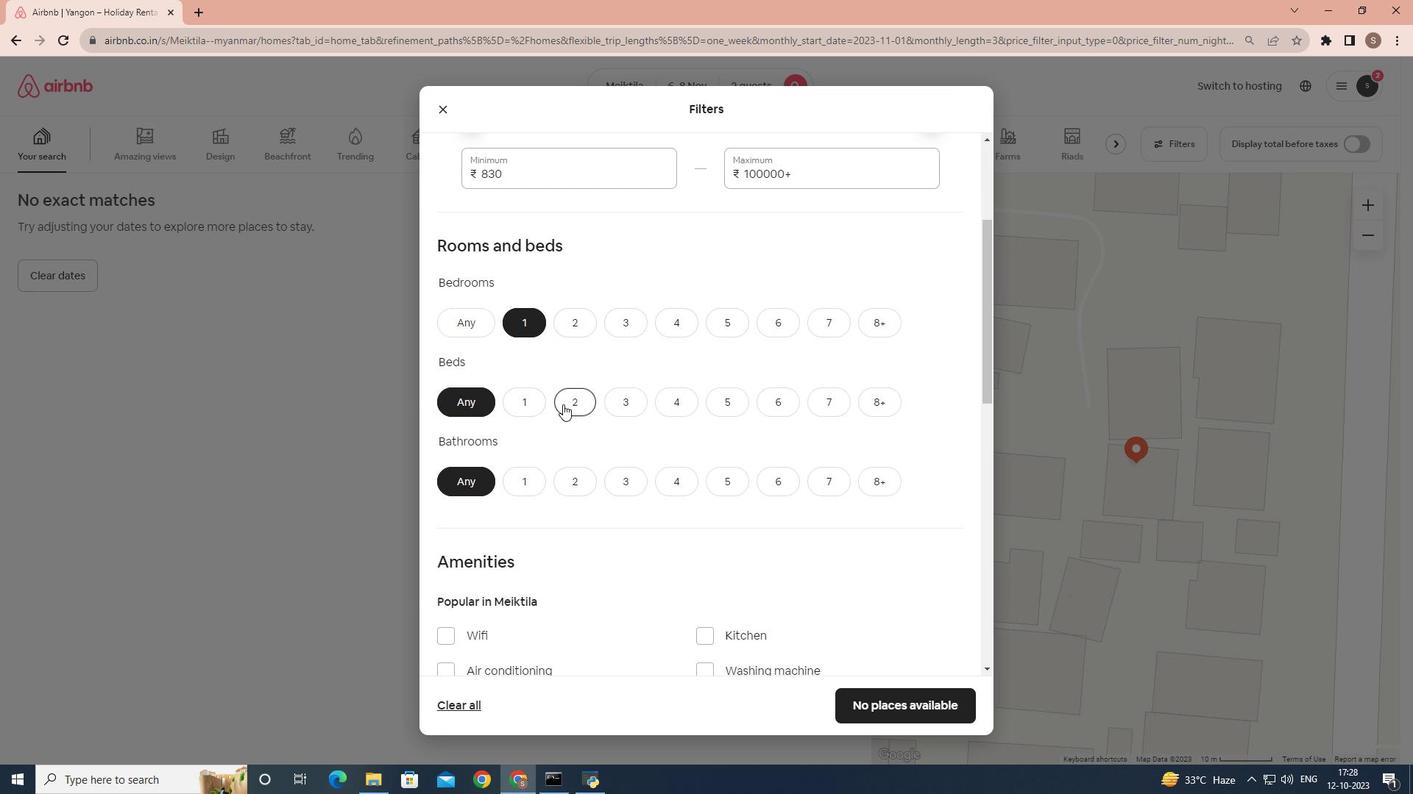 
Action: Mouse moved to (532, 479)
Screenshot: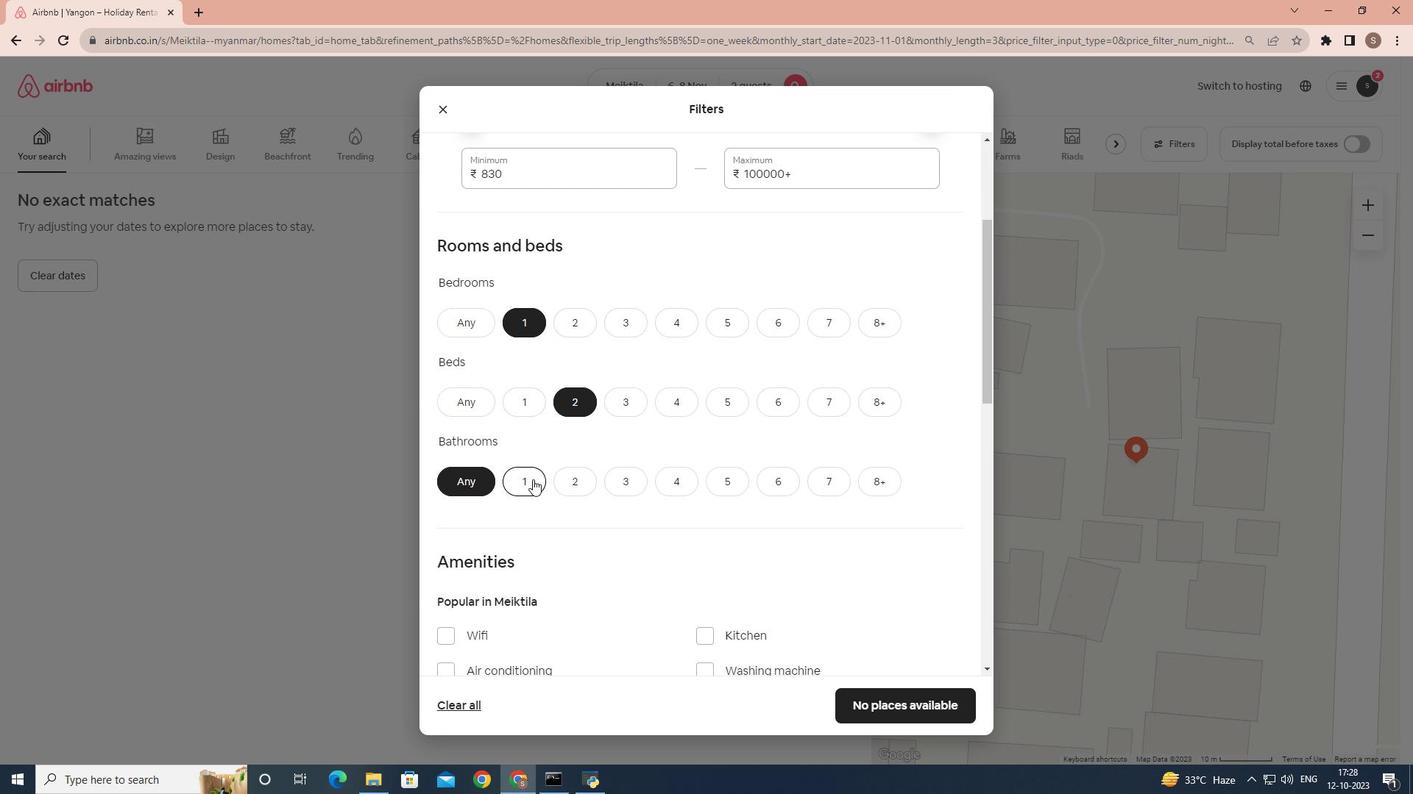 
Action: Mouse pressed left at (532, 479)
Screenshot: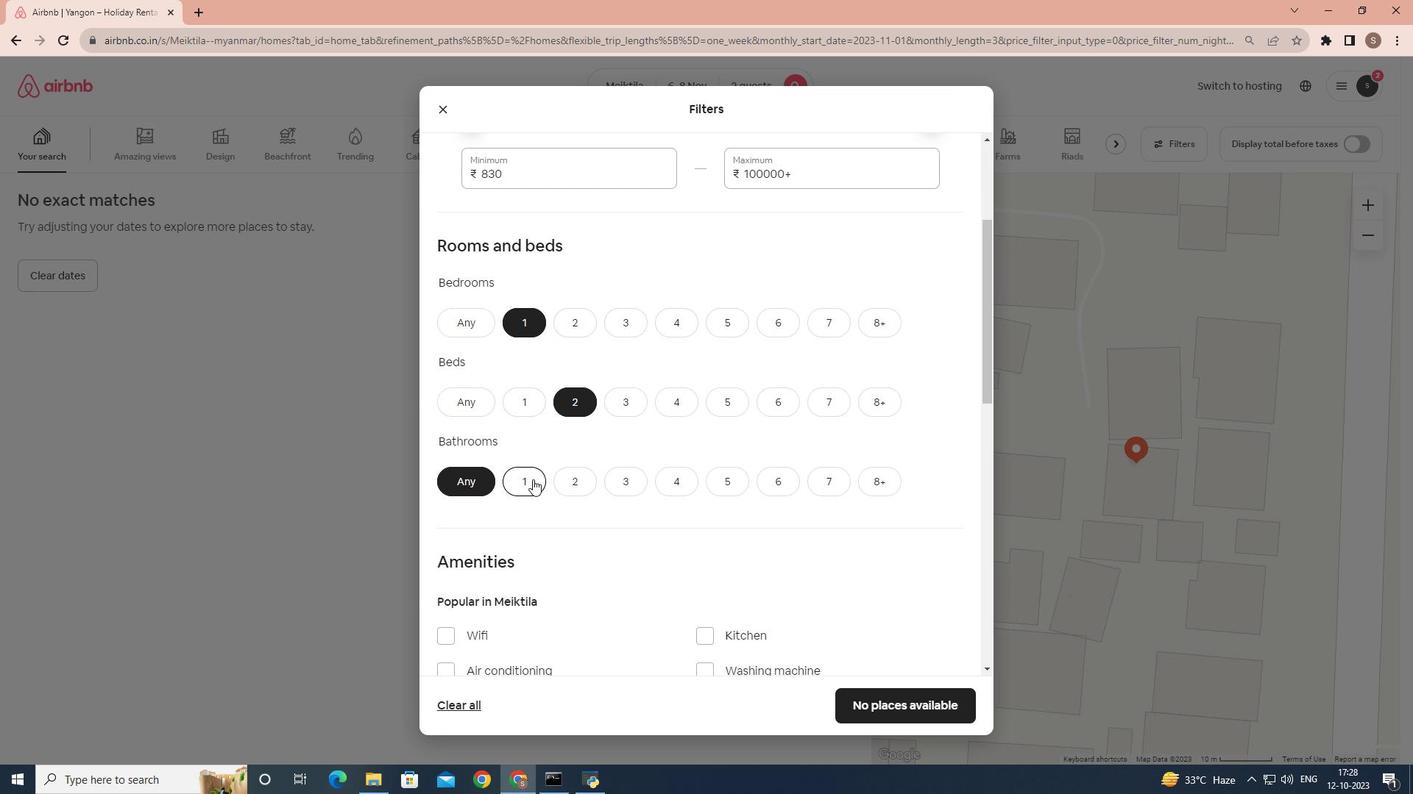 
Action: Mouse moved to (593, 461)
Screenshot: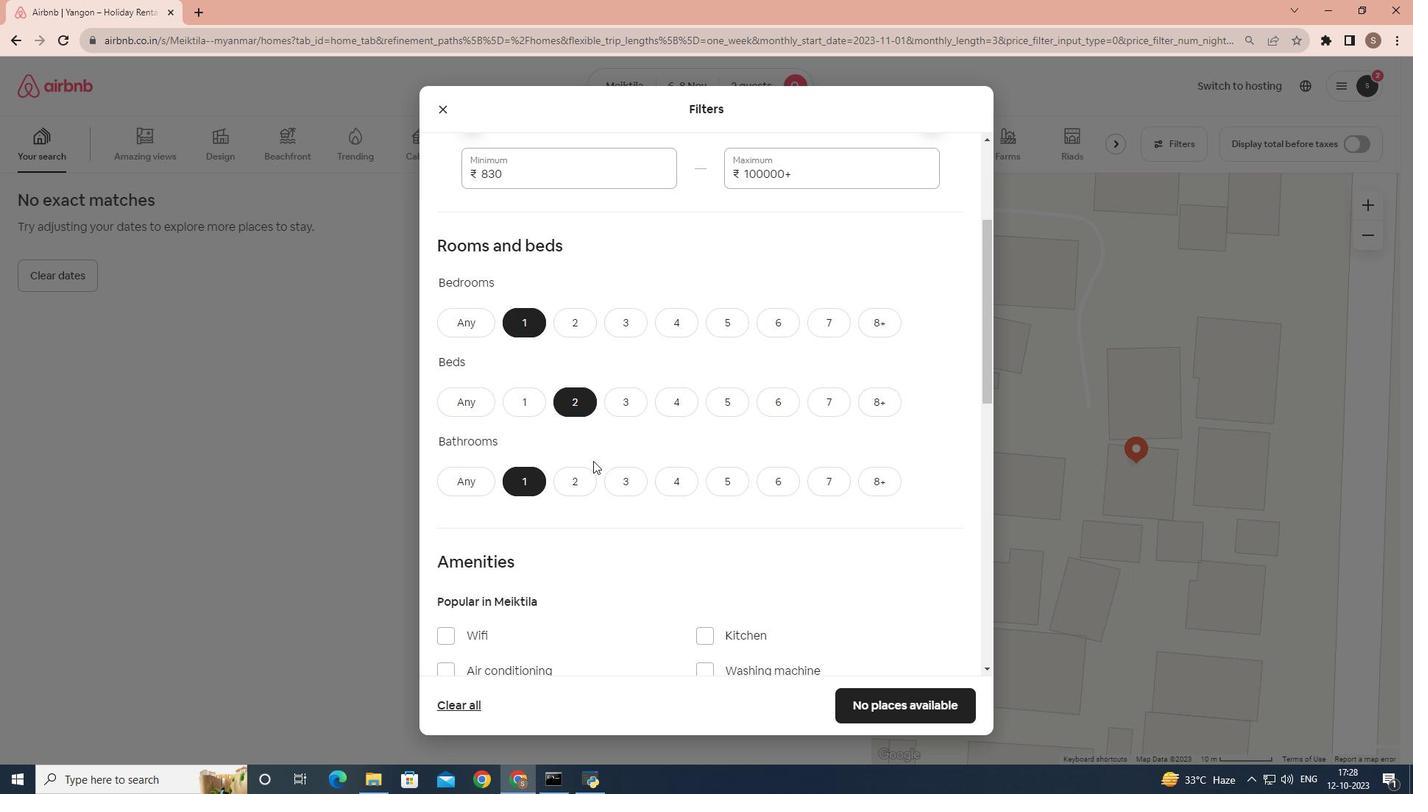 
Action: Mouse scrolled (593, 460) with delta (0, 0)
Screenshot: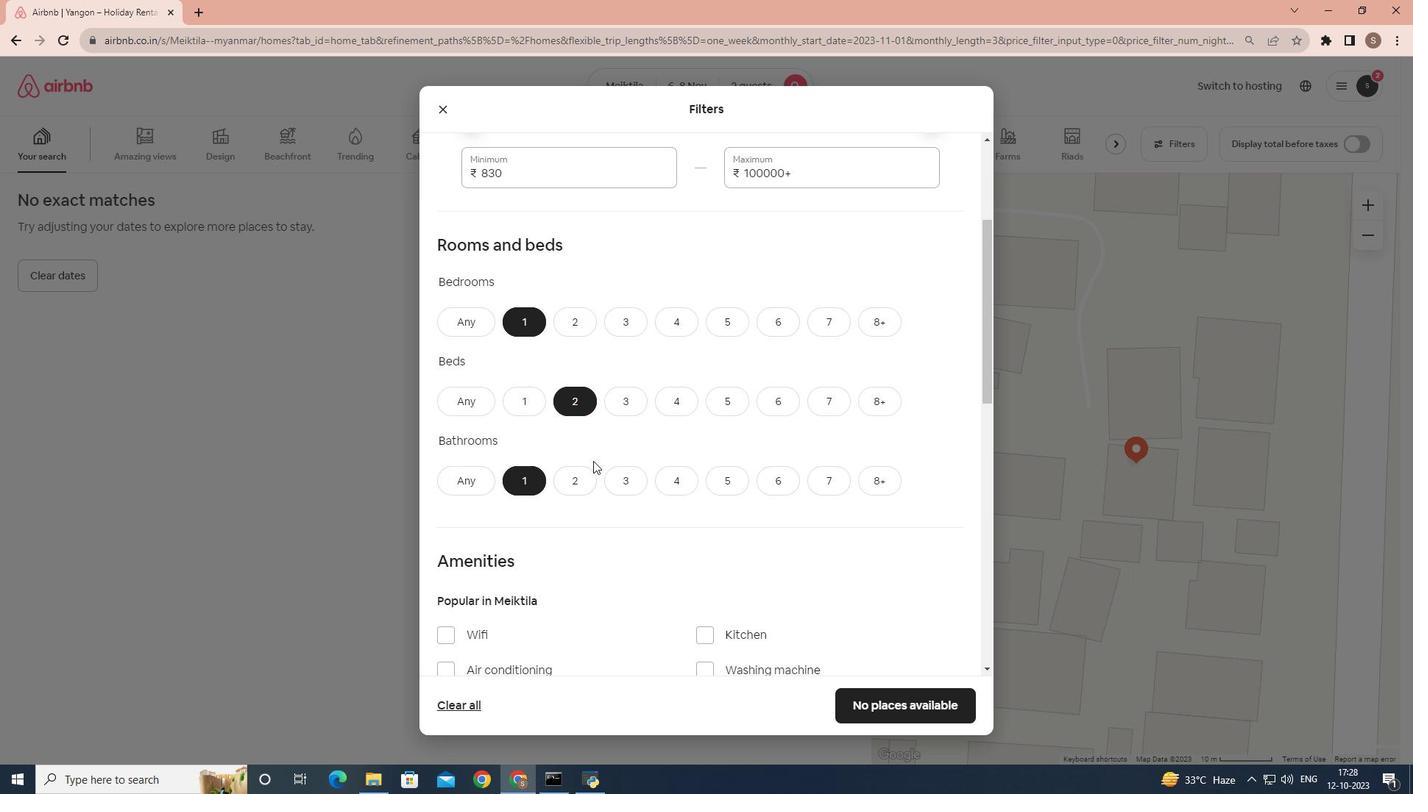 
Action: Mouse moved to (535, 462)
Screenshot: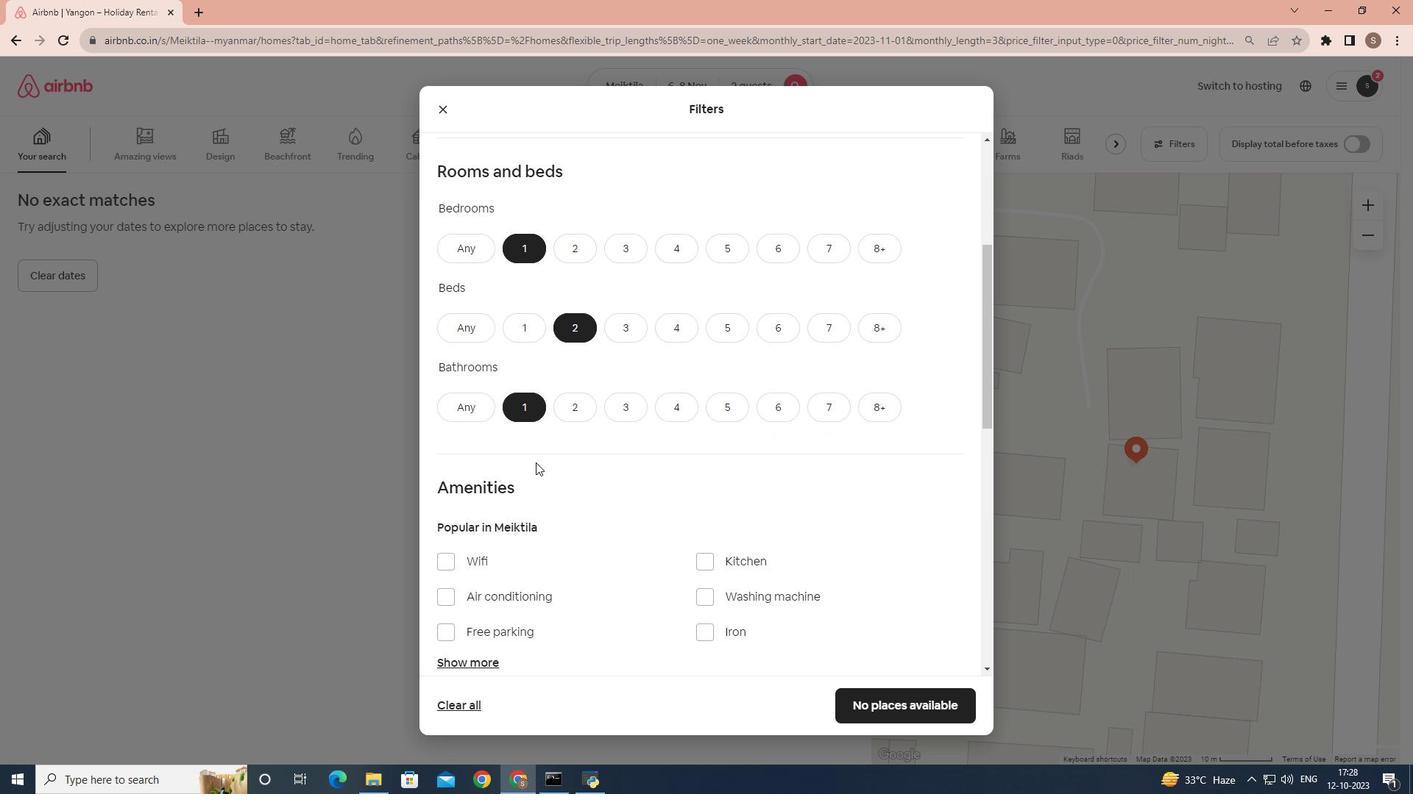 
Action: Mouse scrolled (535, 462) with delta (0, 0)
Screenshot: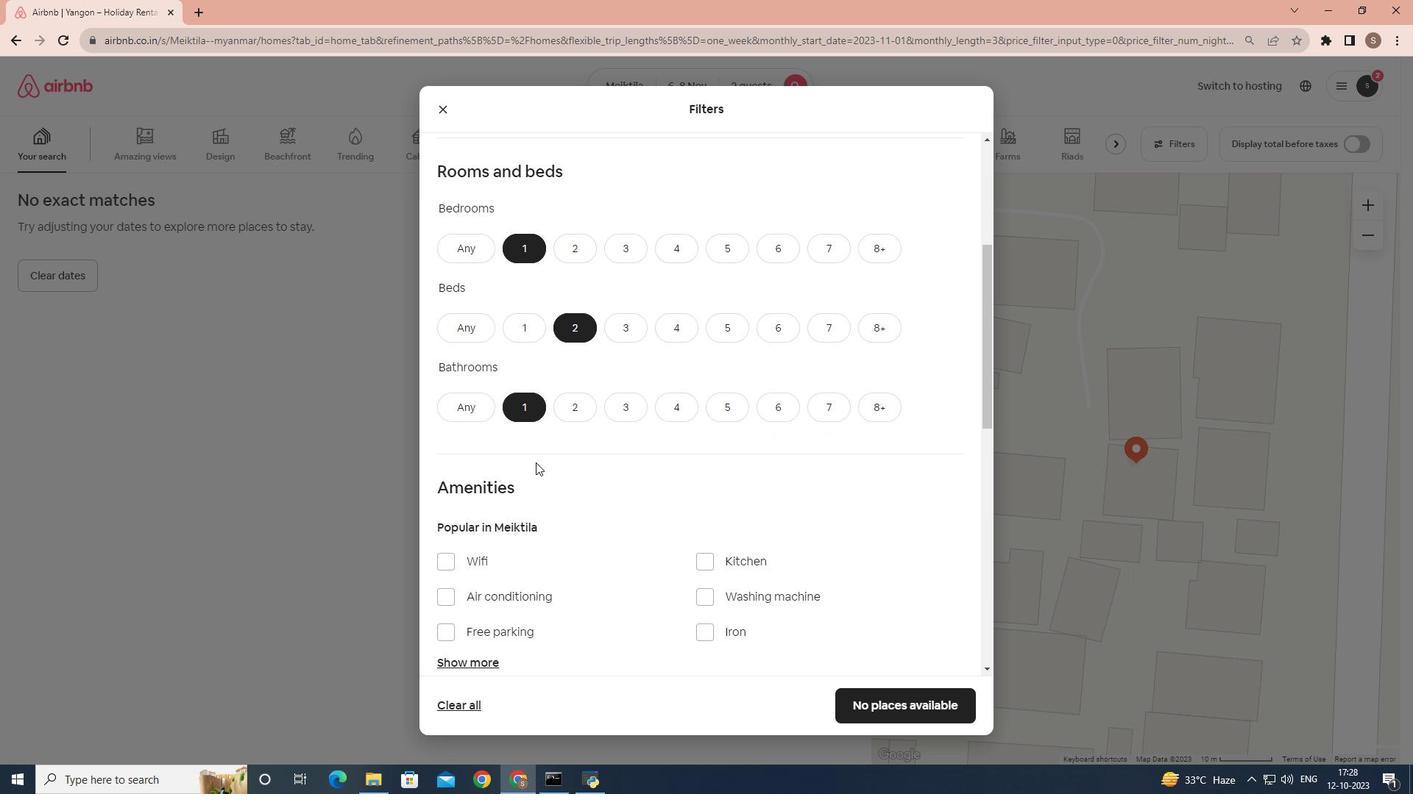 
Action: Mouse moved to (563, 460)
Screenshot: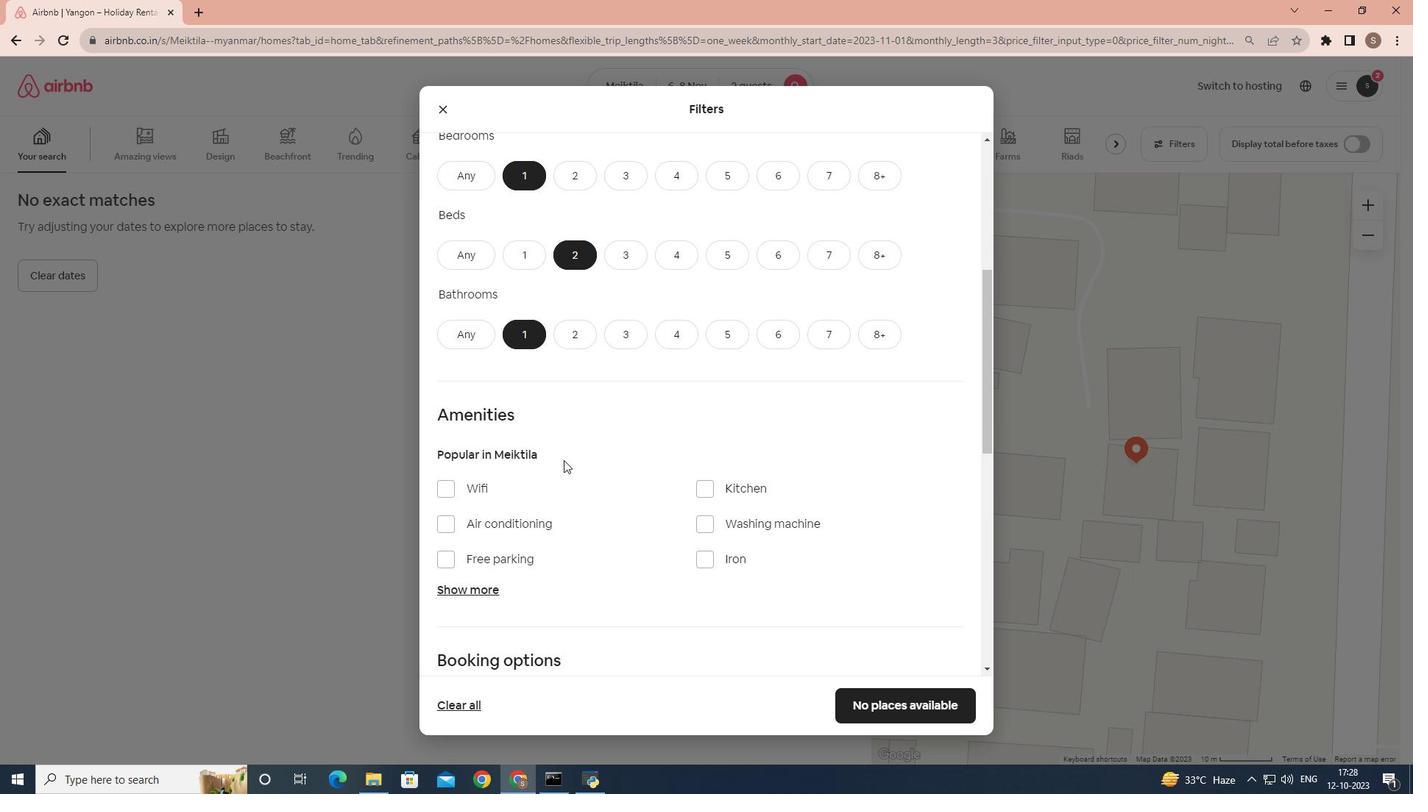
Action: Mouse scrolled (563, 459) with delta (0, 0)
Screenshot: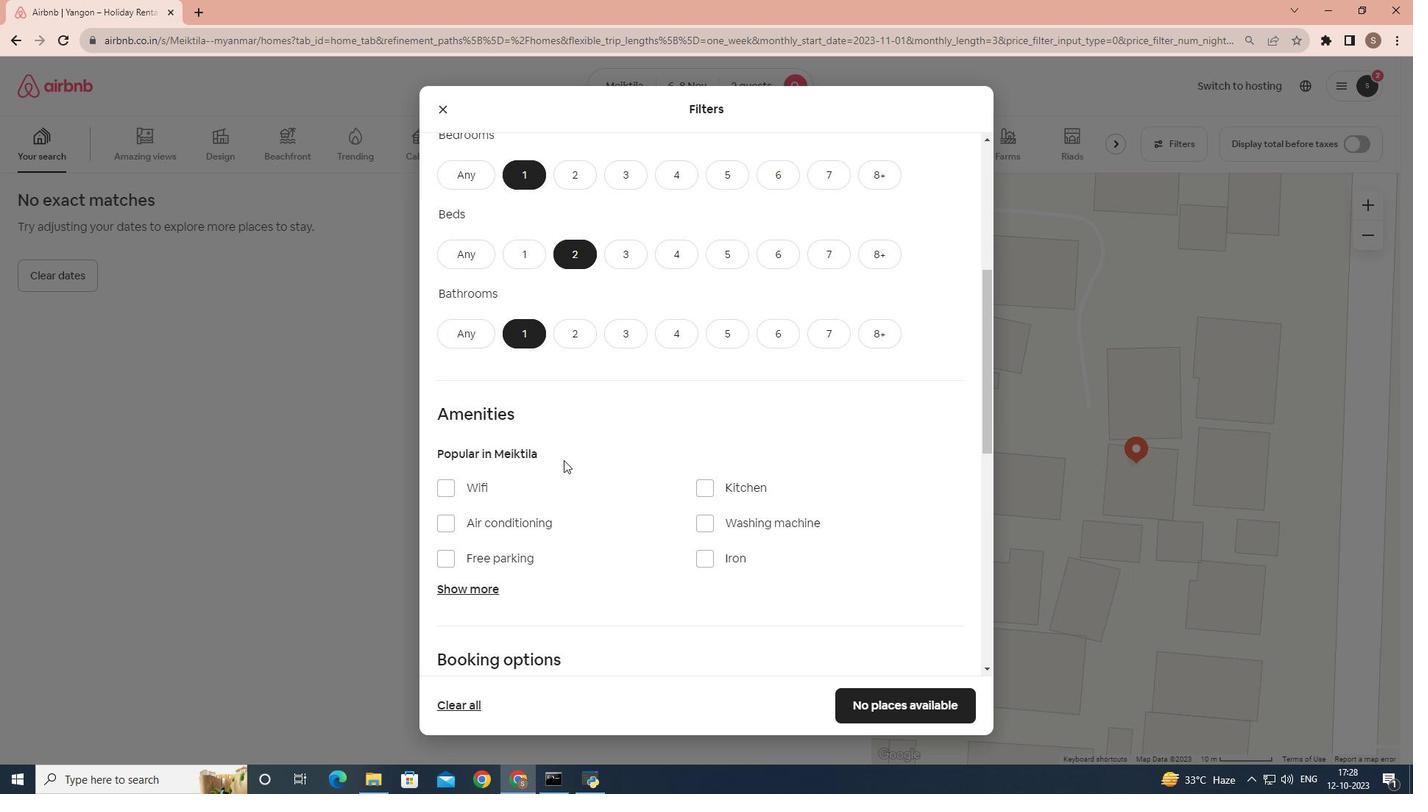 
Action: Mouse moved to (529, 466)
Screenshot: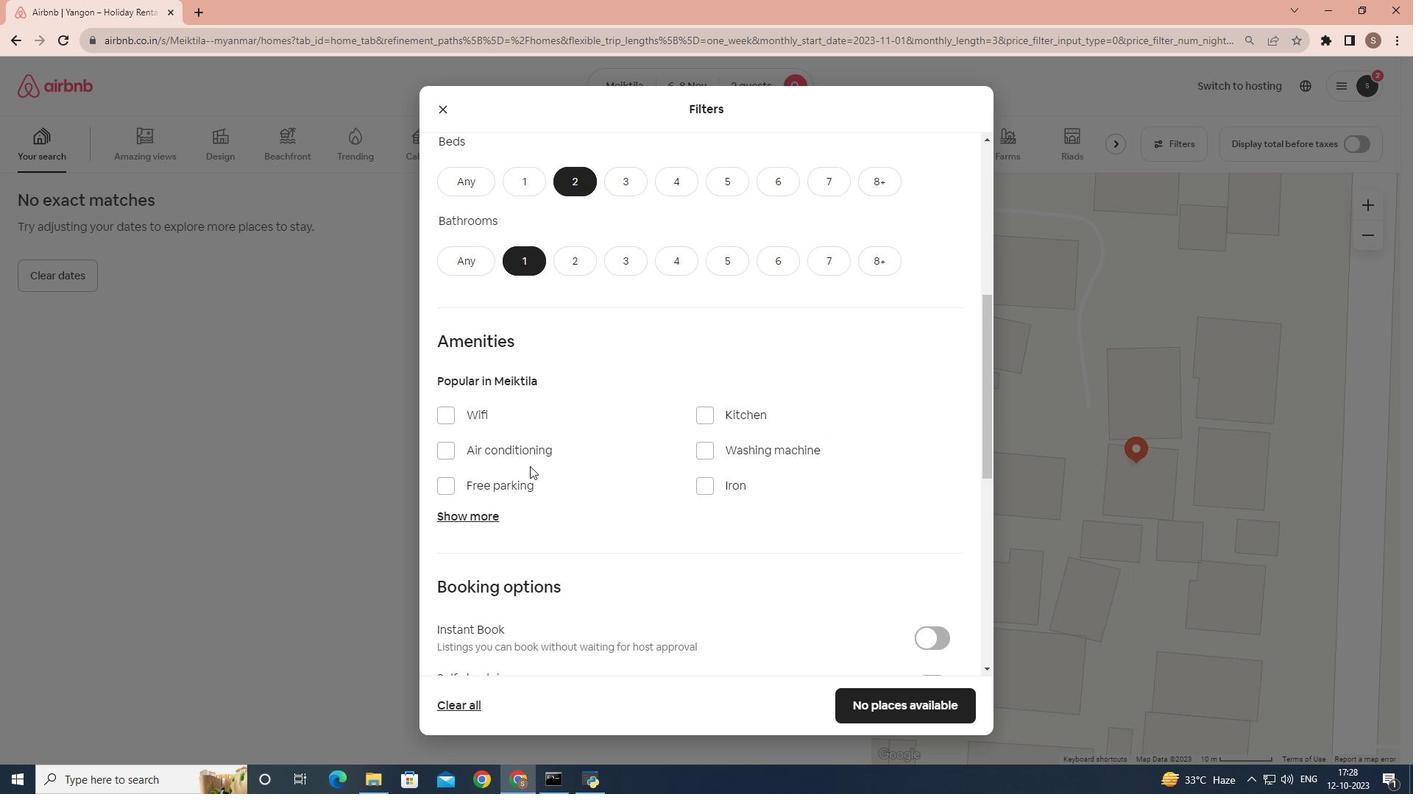 
Action: Mouse scrolled (529, 465) with delta (0, 0)
Screenshot: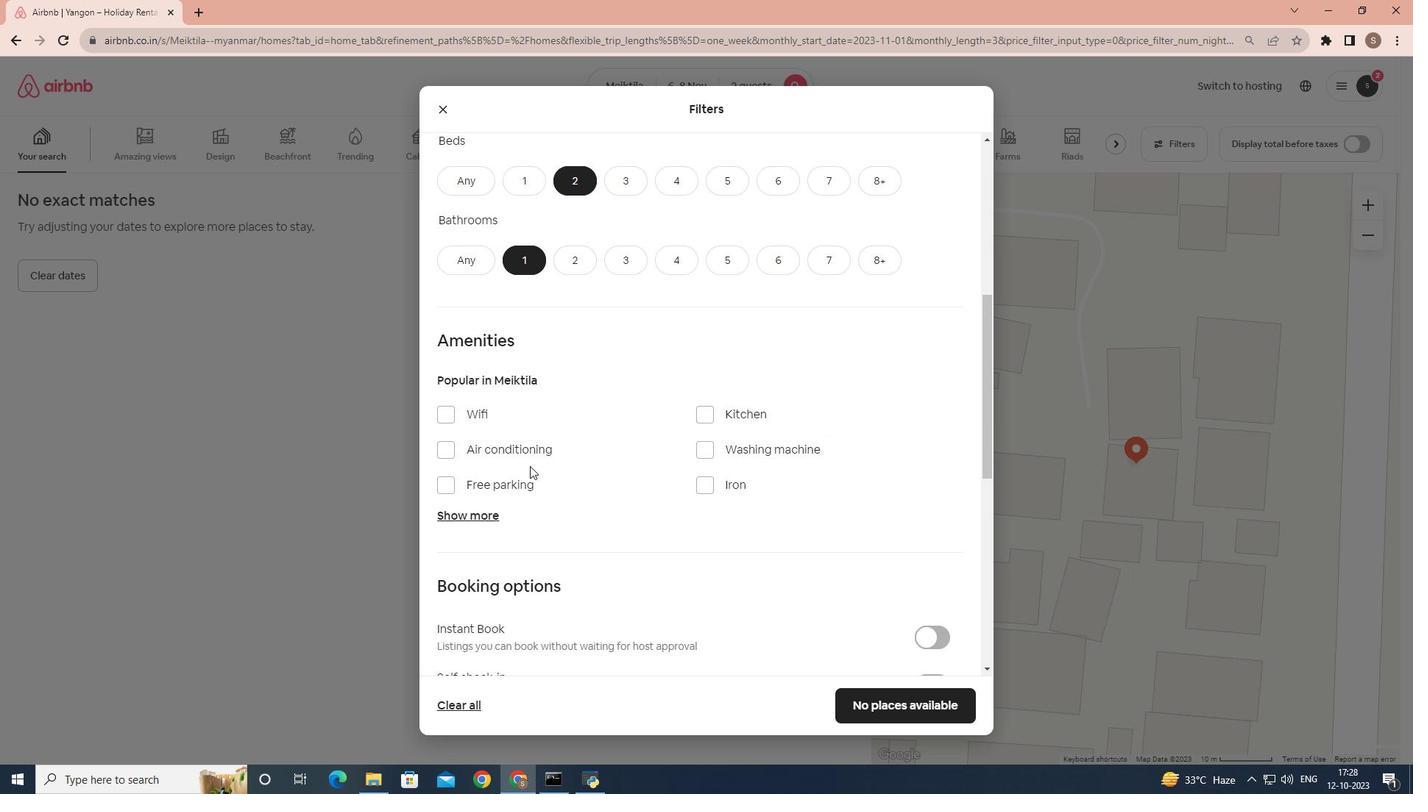 
Action: Mouse moved to (705, 379)
Screenshot: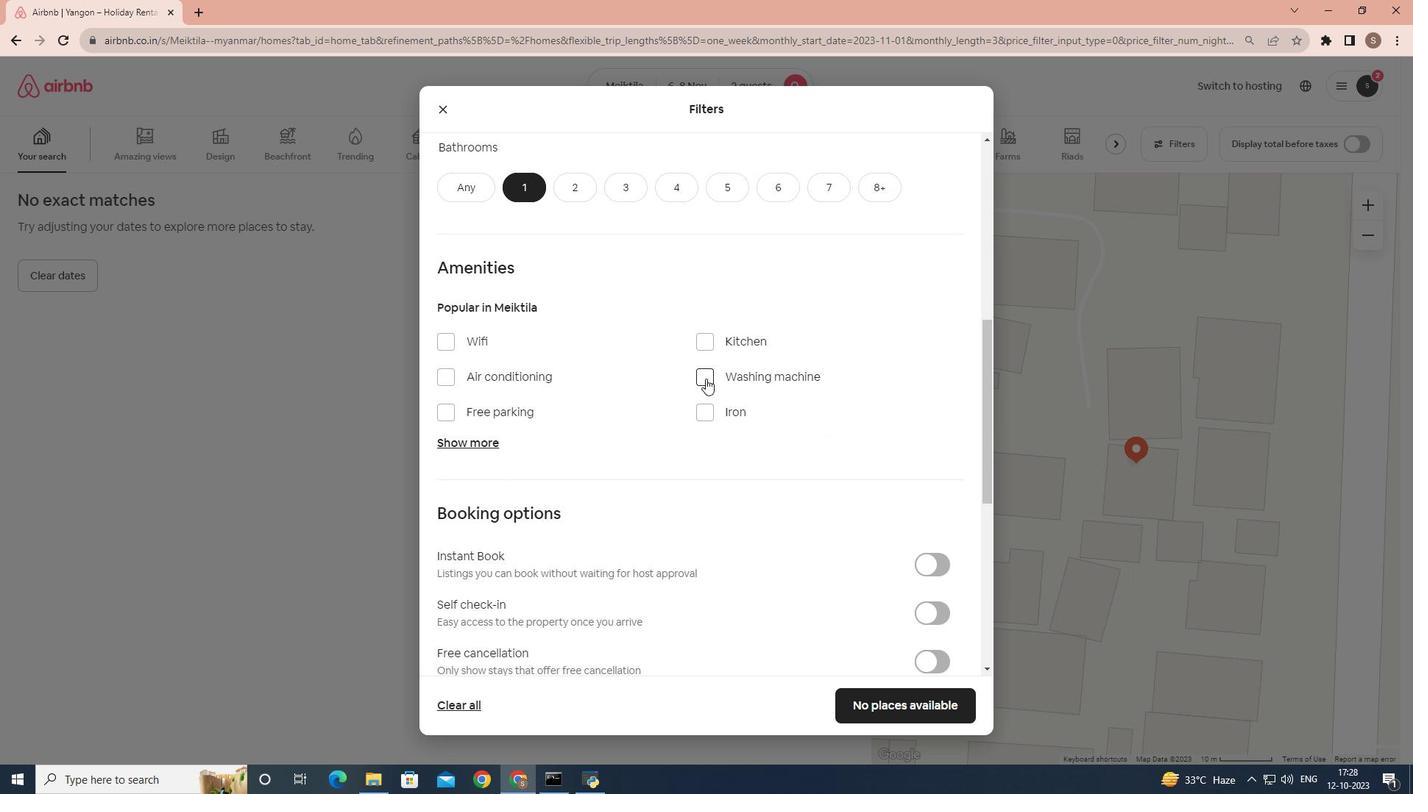 
Action: Mouse pressed left at (705, 379)
Screenshot: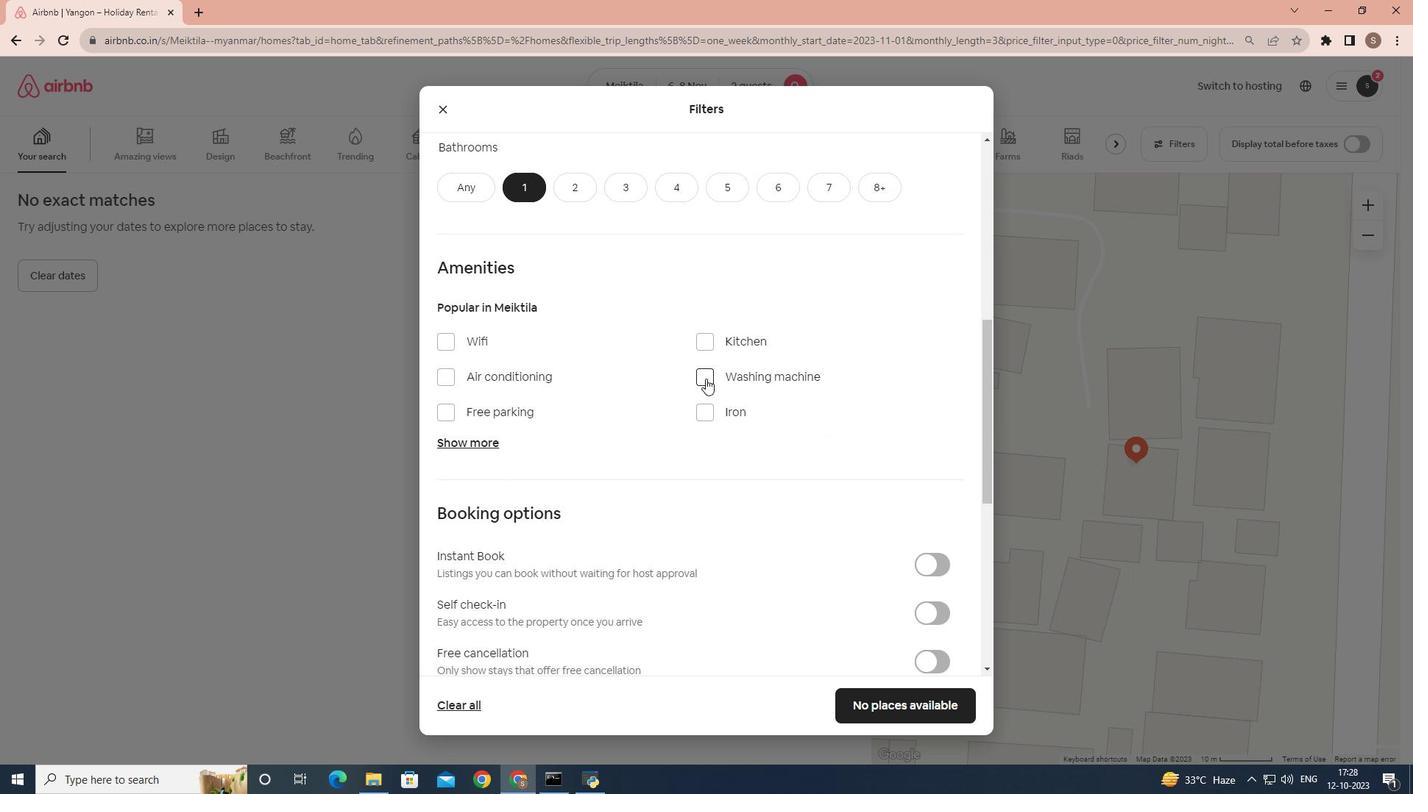 
Action: Mouse moved to (451, 344)
Screenshot: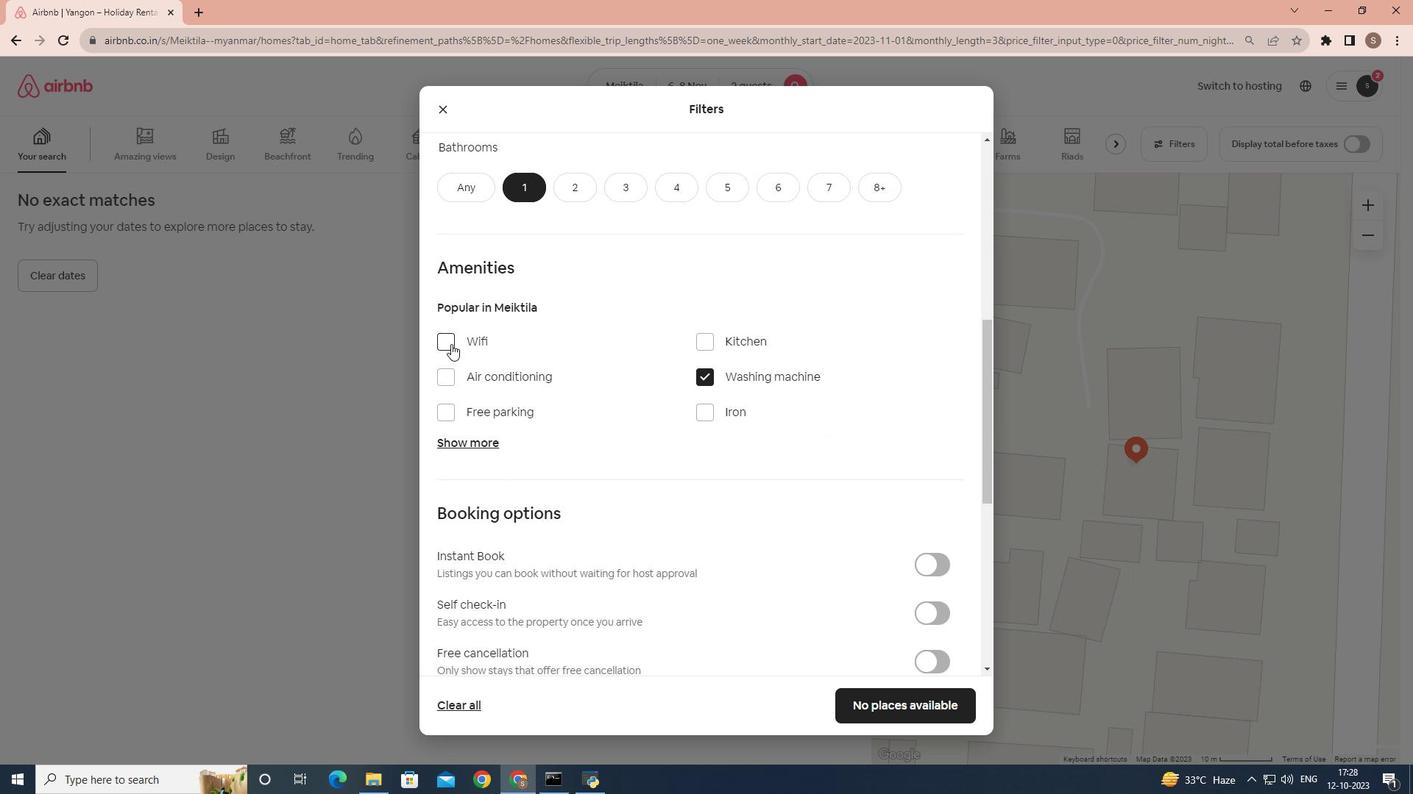 
Action: Mouse pressed left at (451, 344)
Screenshot: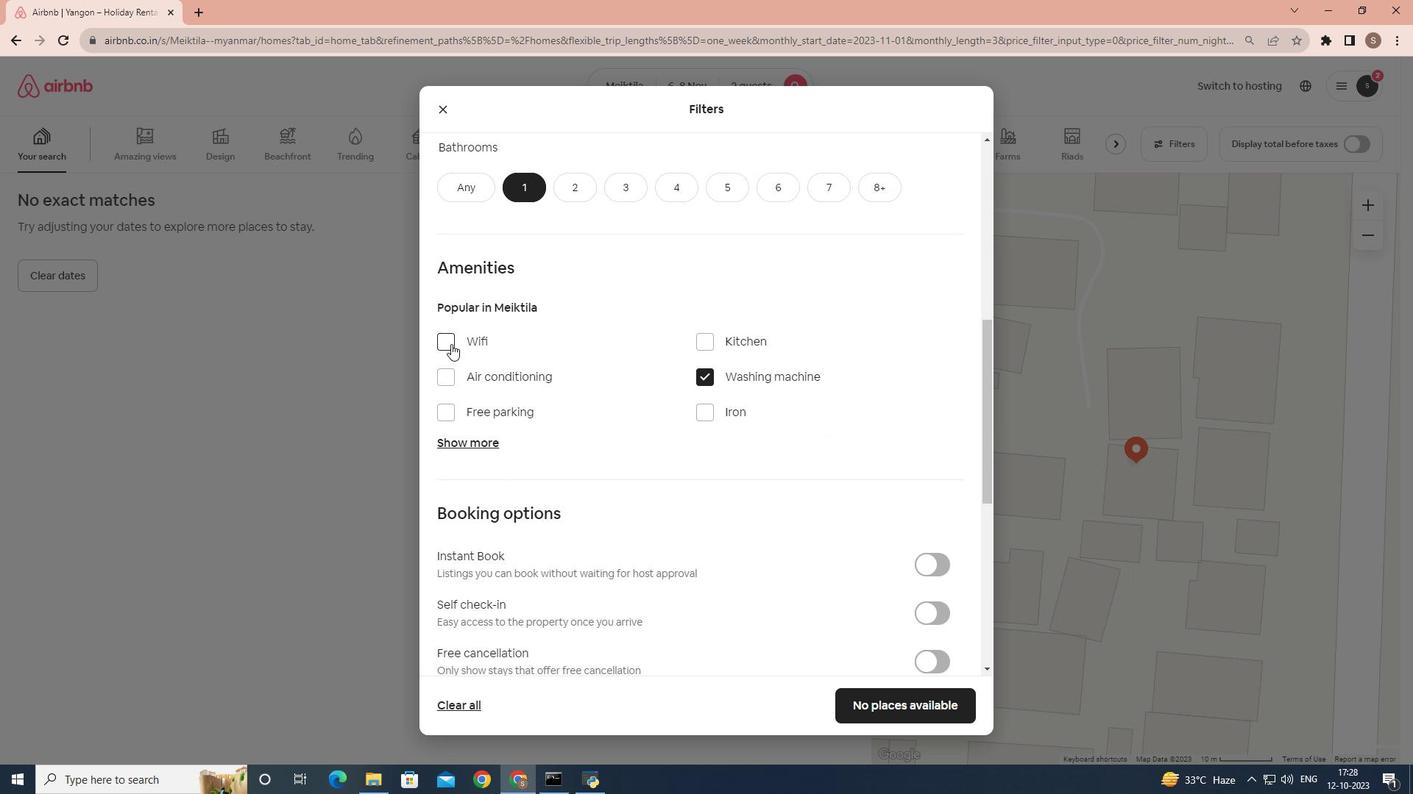 
Action: Mouse scrolled (451, 343) with delta (0, 0)
Screenshot: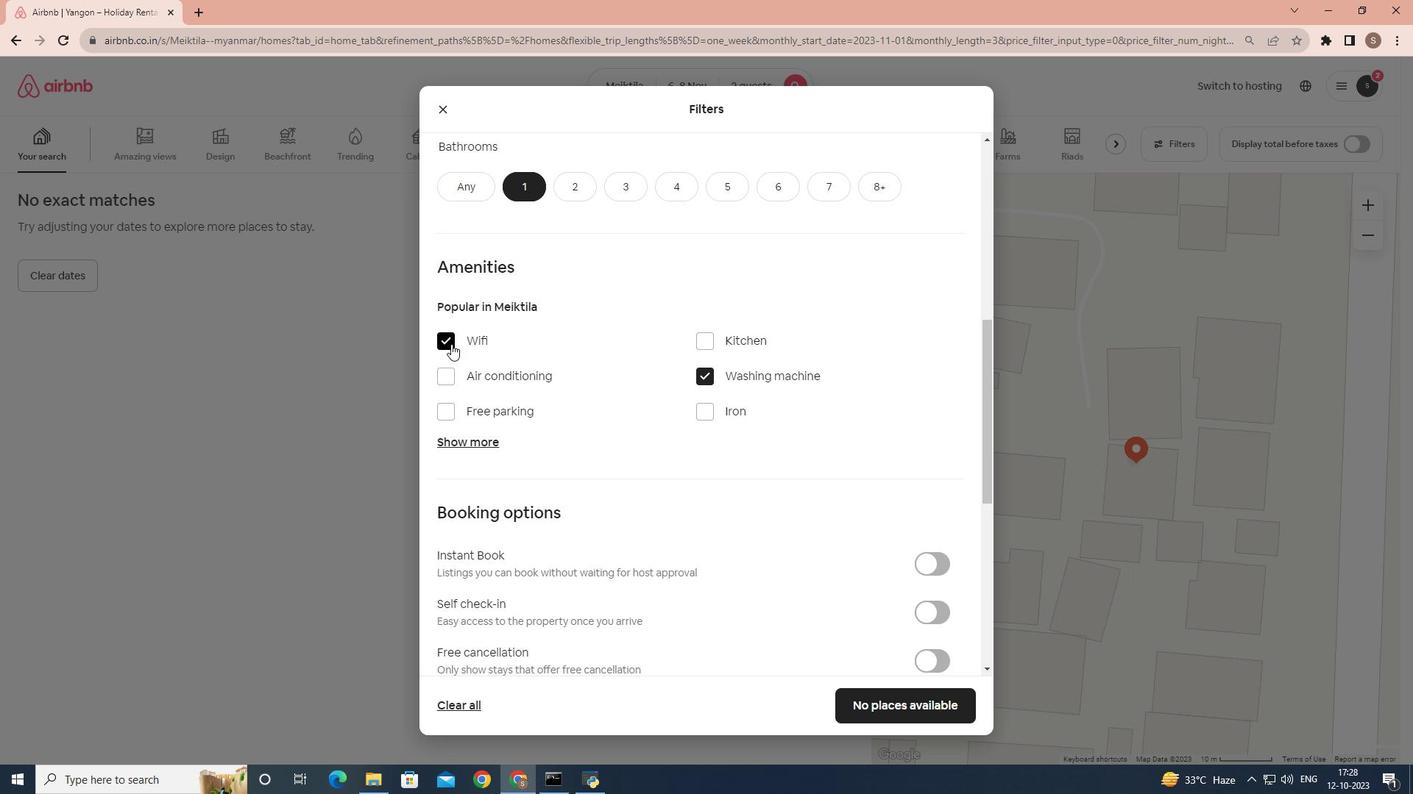 
